 Task: Look for space in Orël, Russia from 2nd September, 2023 to 5th September, 2023 for 1 adult in price range Rs.5000 to Rs.10000. Place can be private room with 1  bedroom having 1 bed and 1 bathroom. Property type can be house, flat, guest house, hotel. Booking option can be shelf check-in. Required host language is English.
Action: Mouse moved to (445, 94)
Screenshot: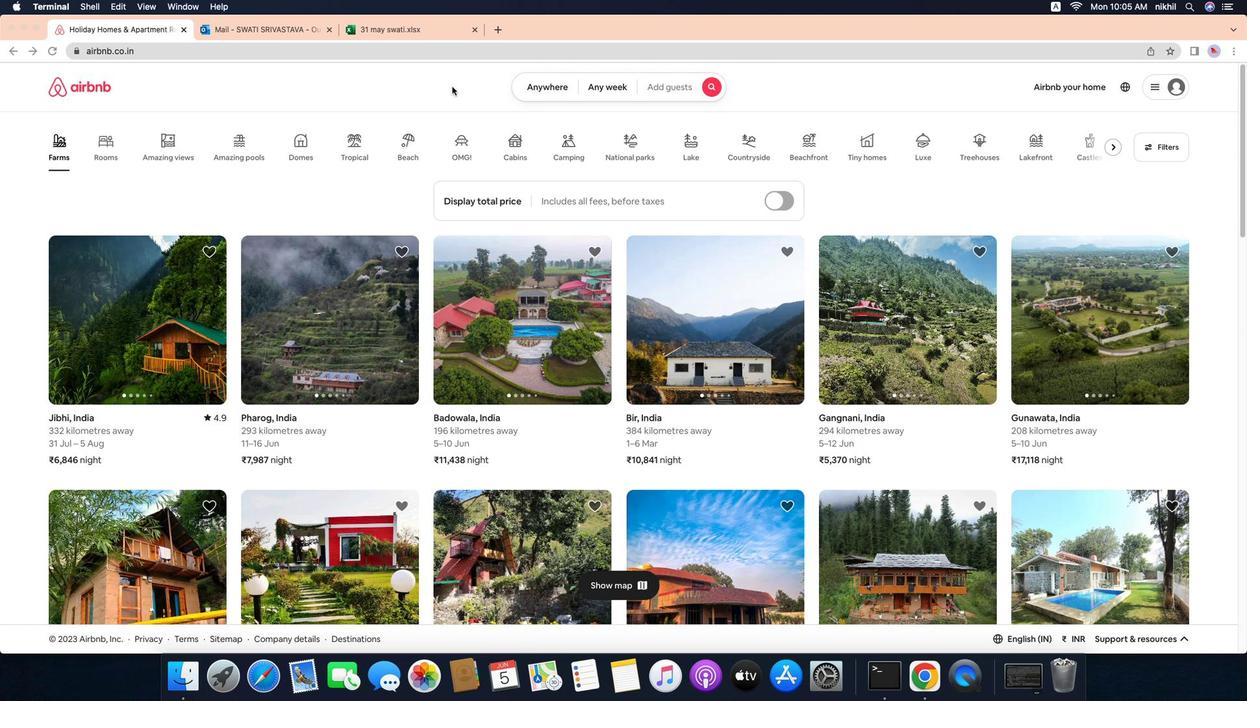 
Action: Mouse pressed left at (445, 94)
Screenshot: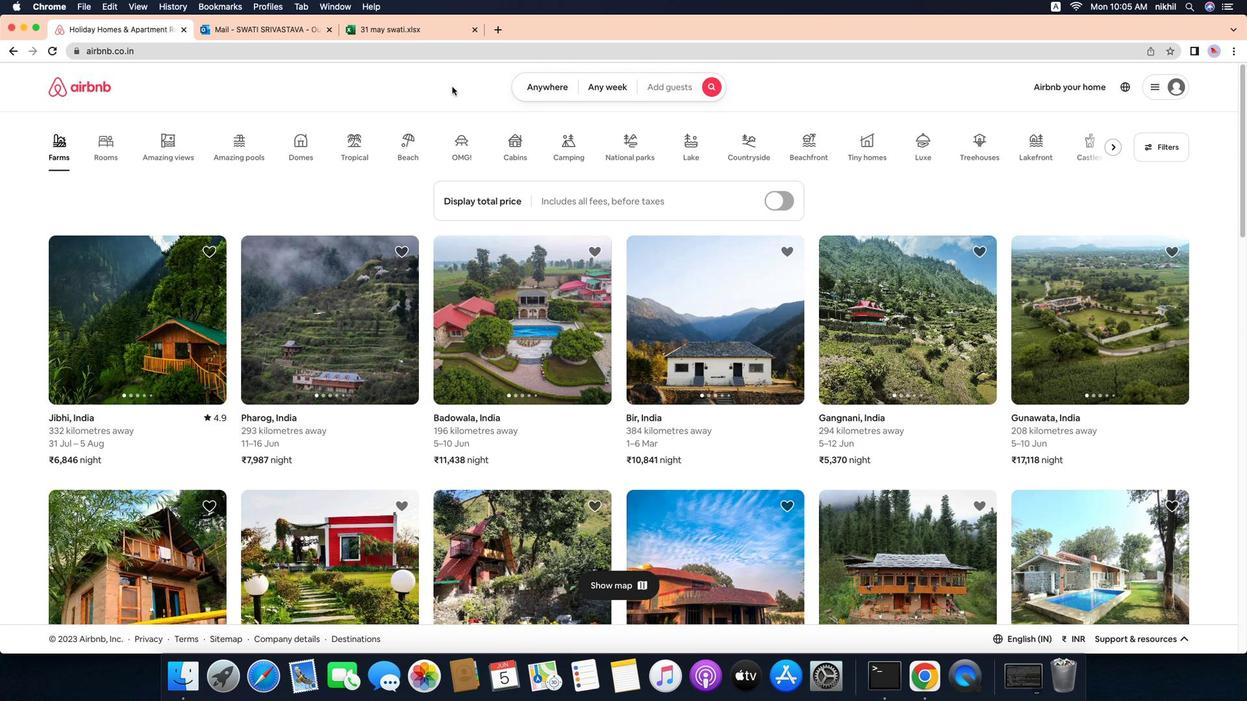 
Action: Mouse moved to (549, 99)
Screenshot: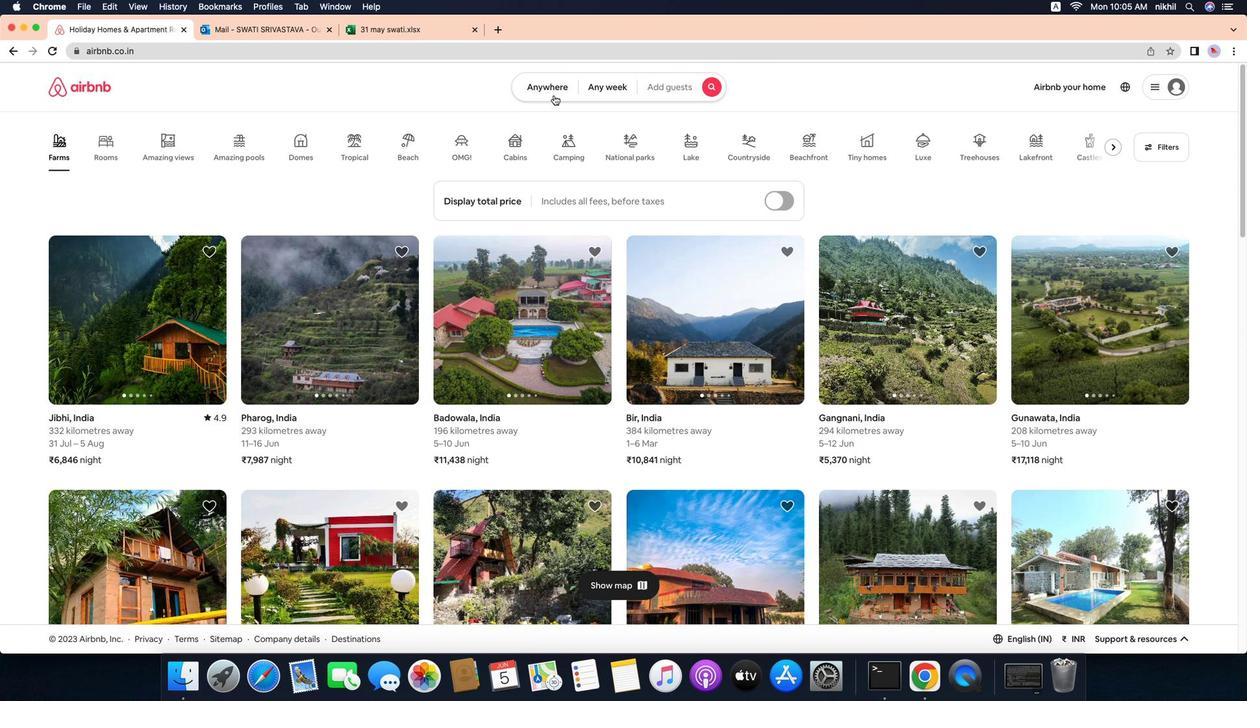 
Action: Mouse pressed left at (549, 99)
Screenshot: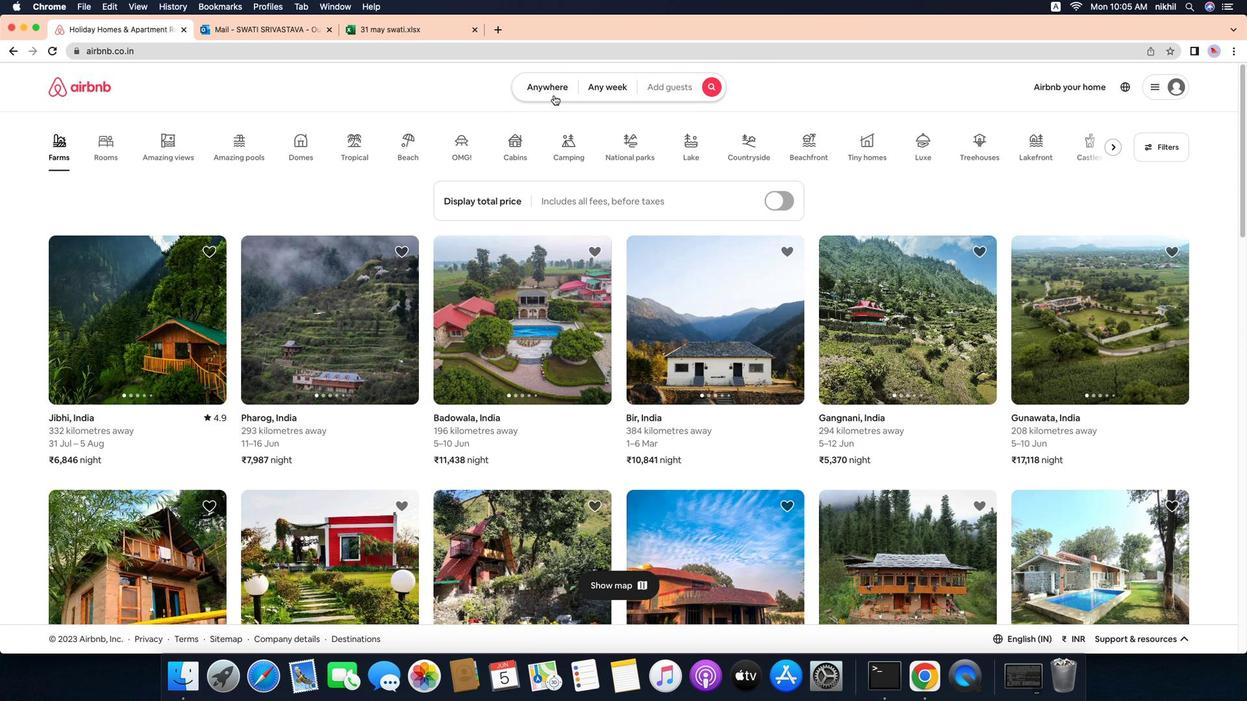 
Action: Mouse moved to (445, 121)
Screenshot: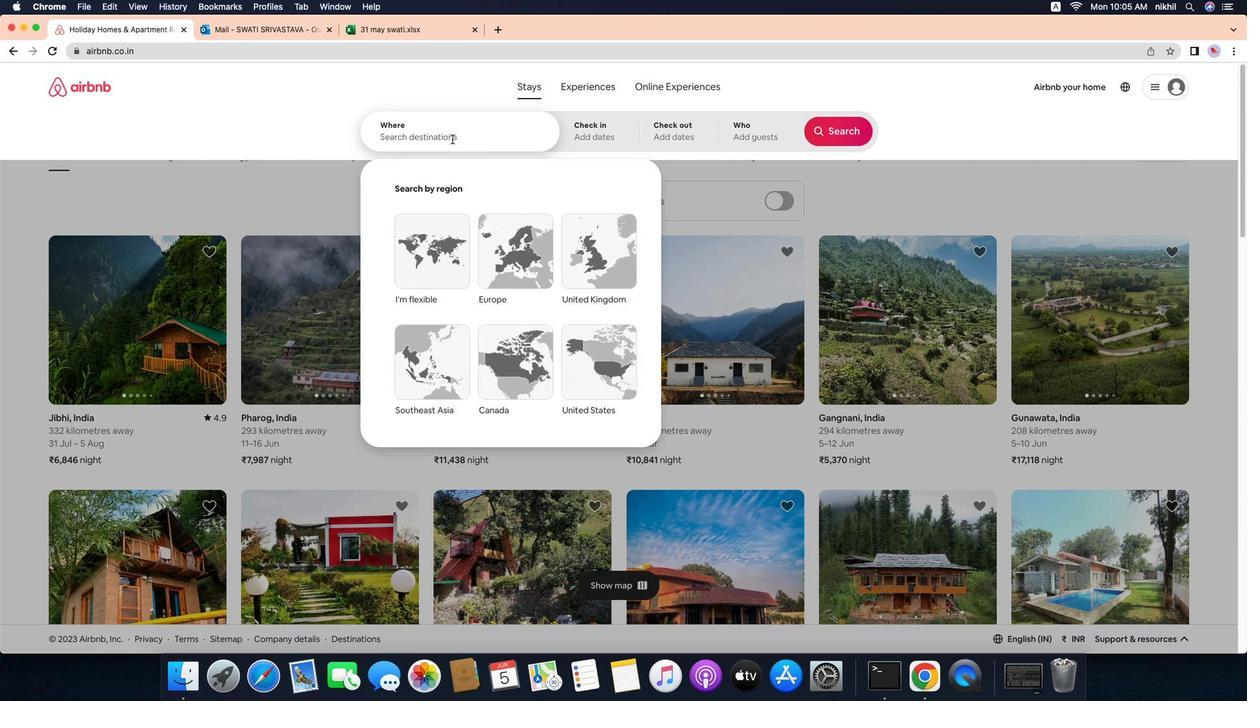 
Action: Mouse pressed left at (445, 121)
Screenshot: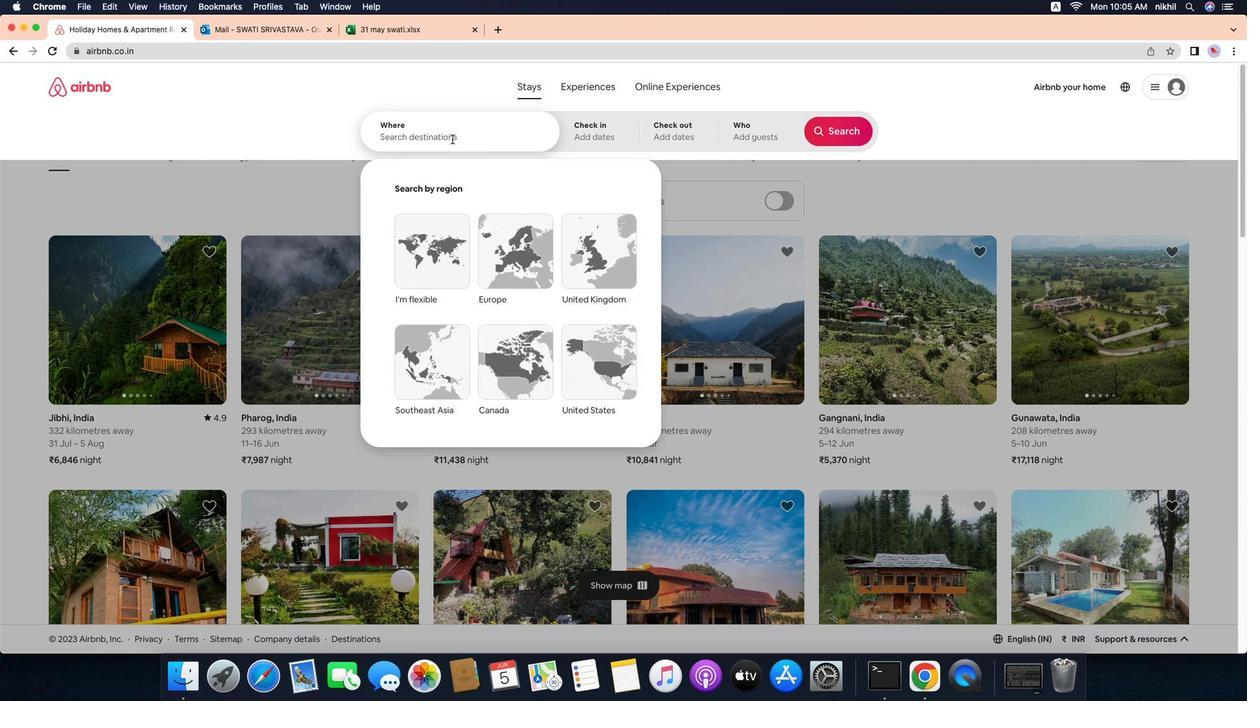 
Action: Mouse moved to (447, 120)
Screenshot: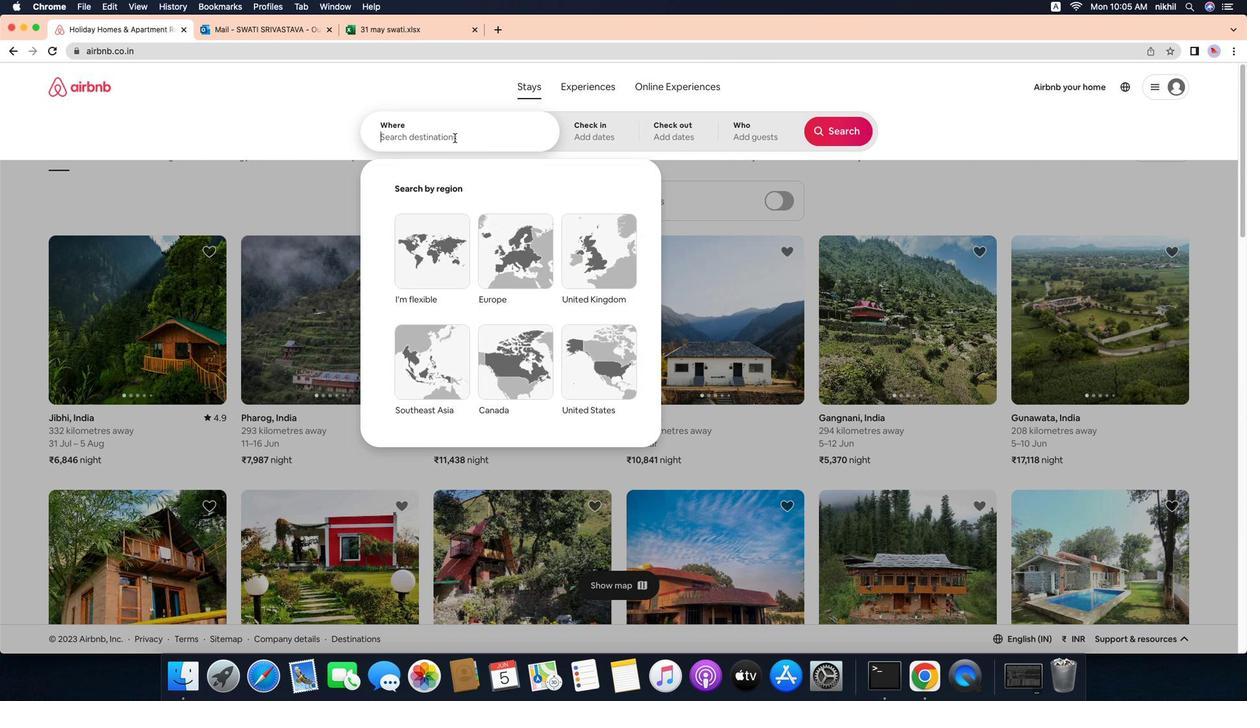 
Action: Key pressed Key.caps_lock'O'Key.caps_lock'r''e''l'','Key.spaceKey.caps_lock'R'Key.caps_lock'u''s''s''i''a'Key.enter
Screenshot: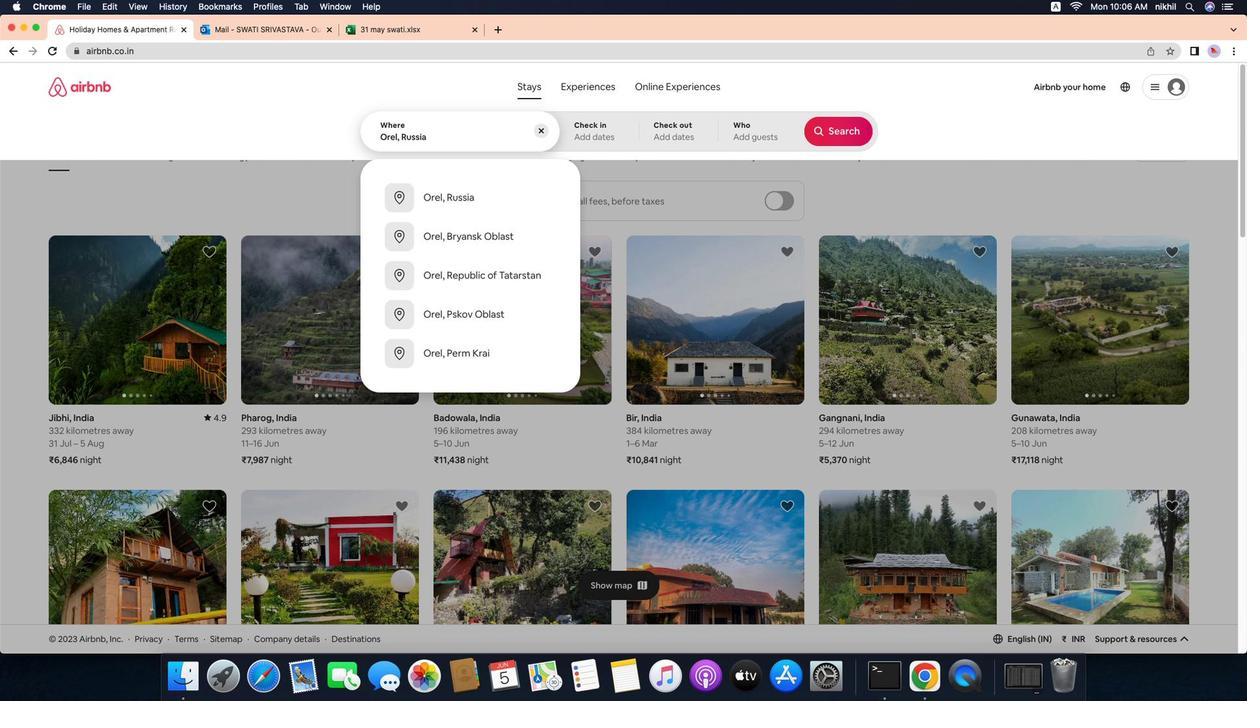 
Action: Mouse moved to (844, 165)
Screenshot: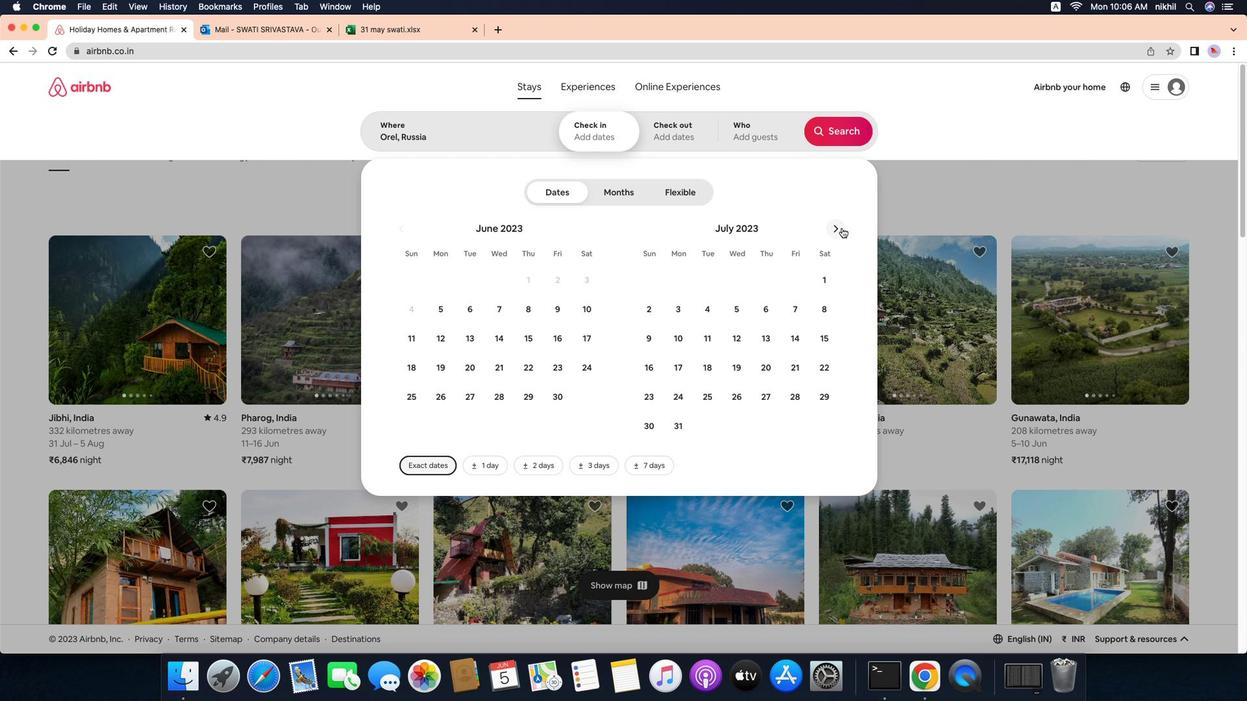 
Action: Mouse pressed left at (844, 165)
Screenshot: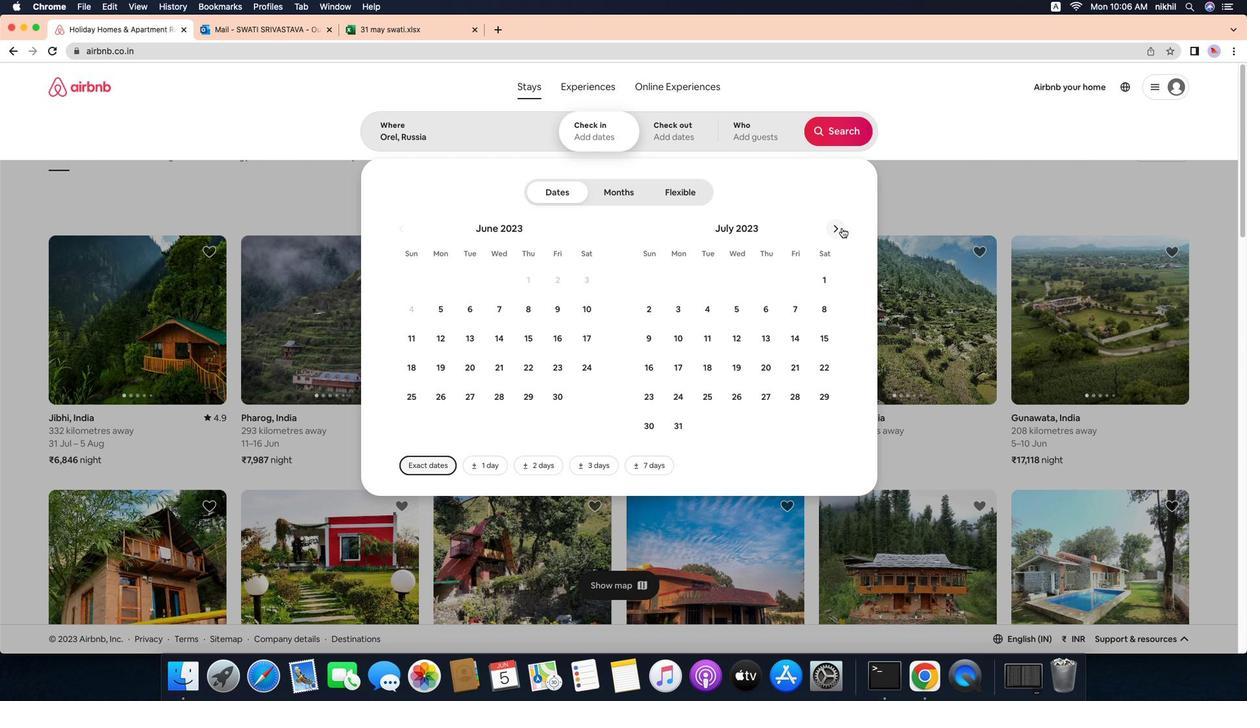 
Action: Mouse pressed left at (844, 165)
Screenshot: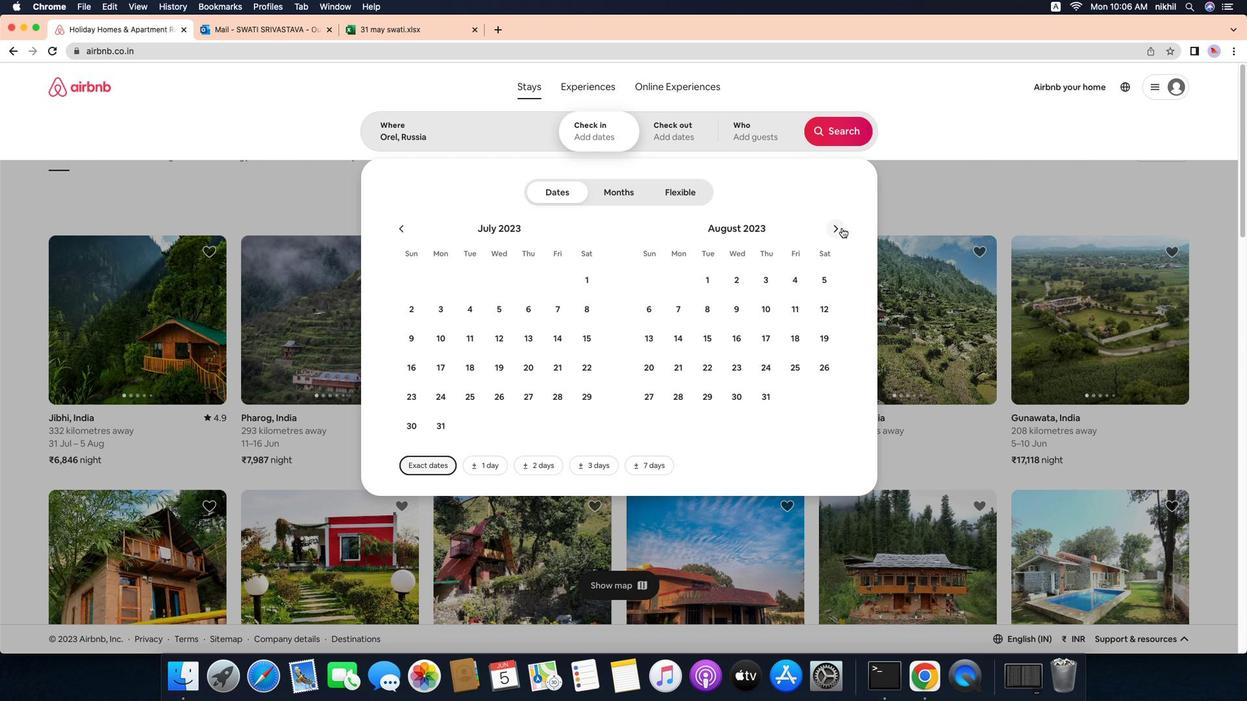 
Action: Mouse moved to (823, 188)
Screenshot: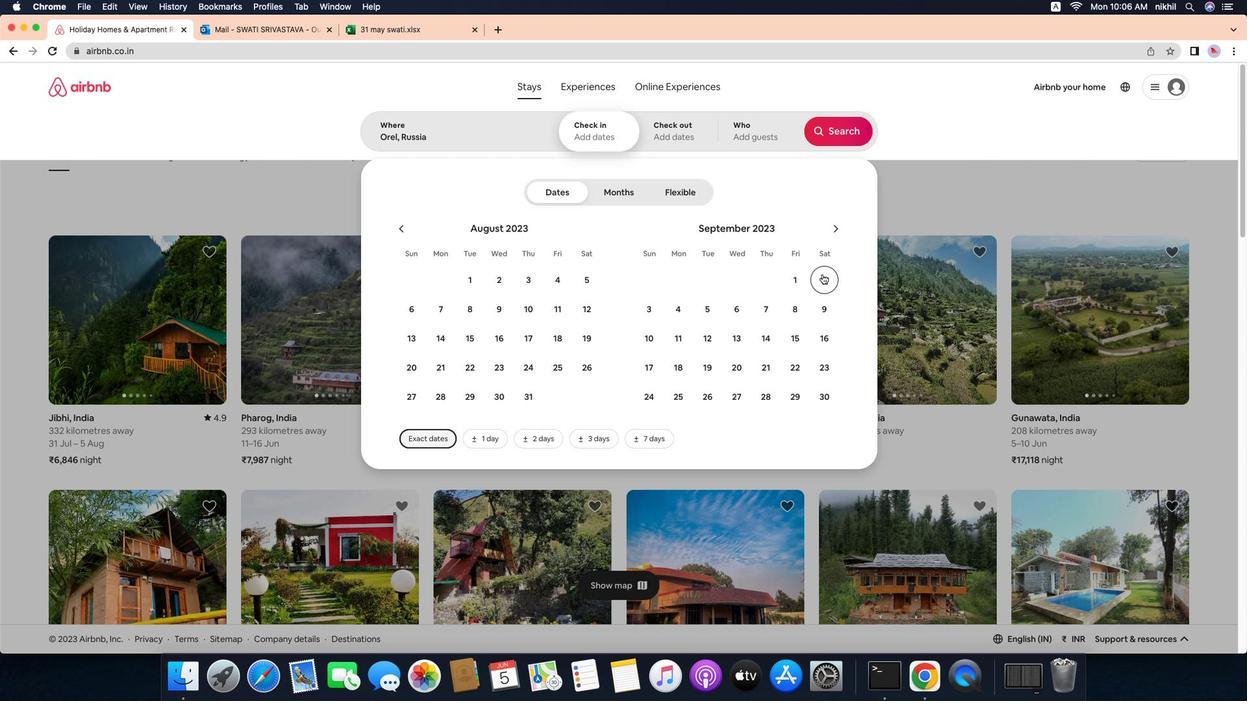 
Action: Mouse pressed left at (823, 188)
Screenshot: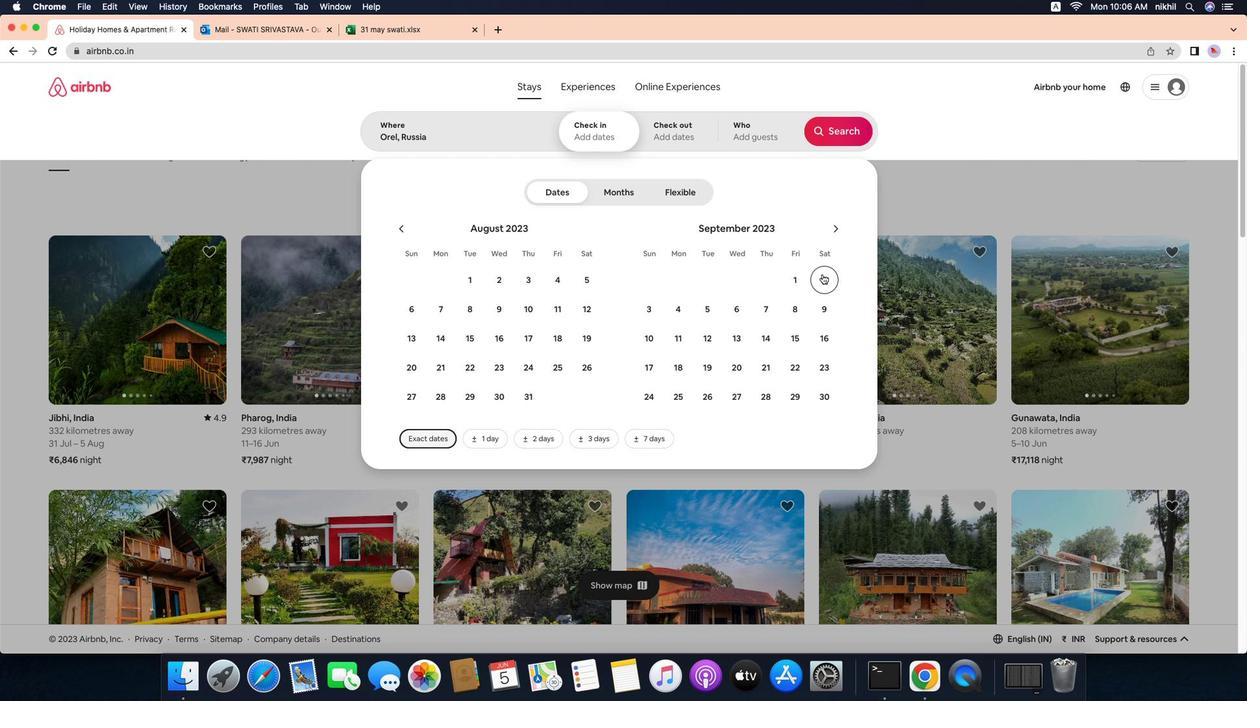 
Action: Mouse moved to (697, 204)
Screenshot: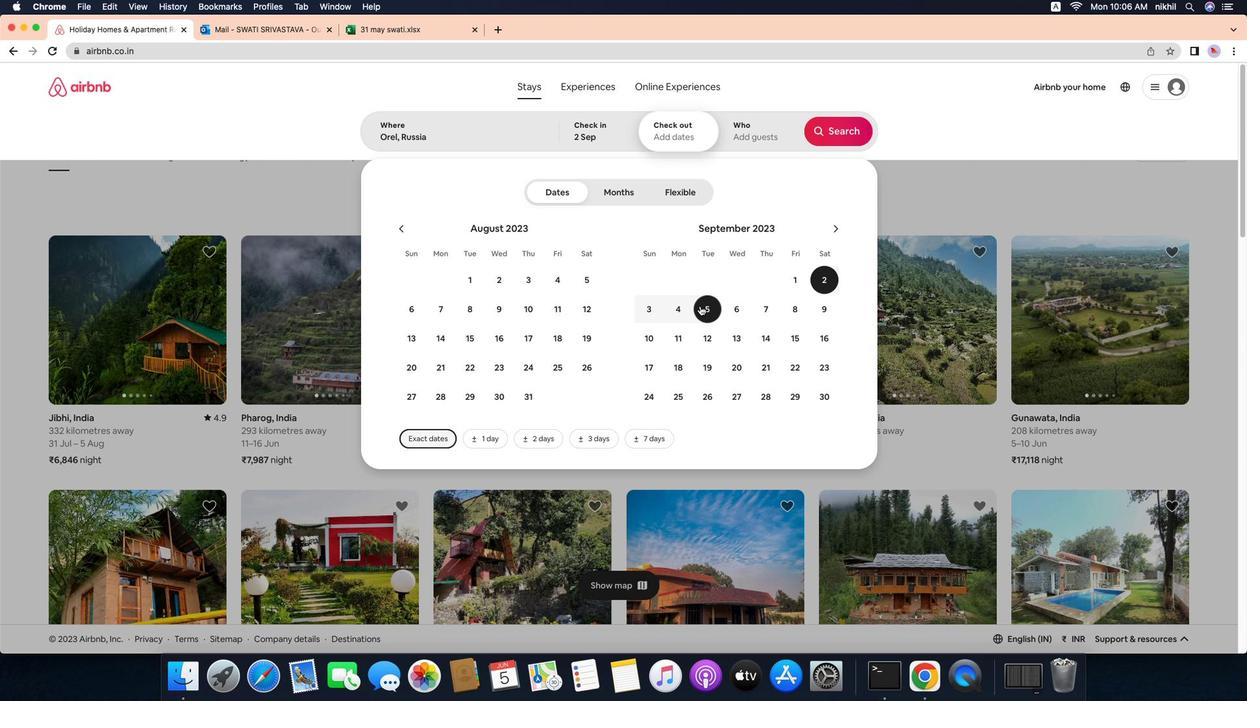 
Action: Mouse pressed left at (697, 204)
Screenshot: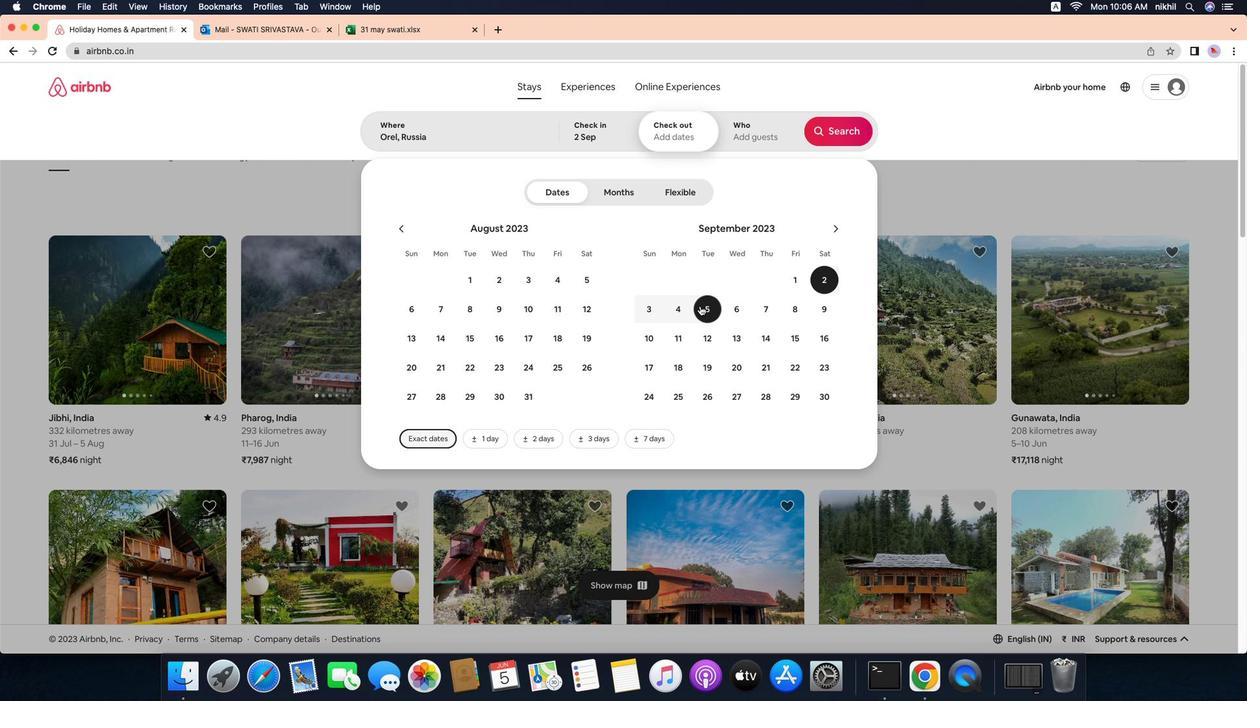 
Action: Mouse moved to (744, 118)
Screenshot: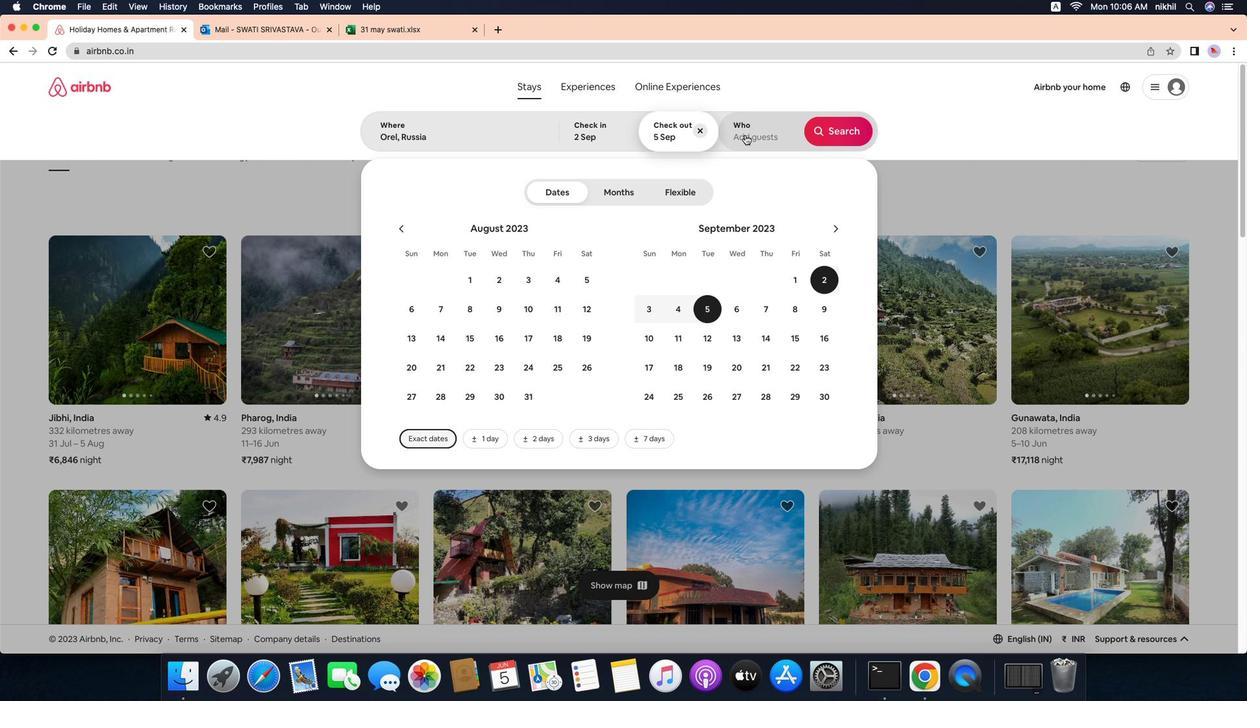 
Action: Mouse pressed left at (744, 118)
Screenshot: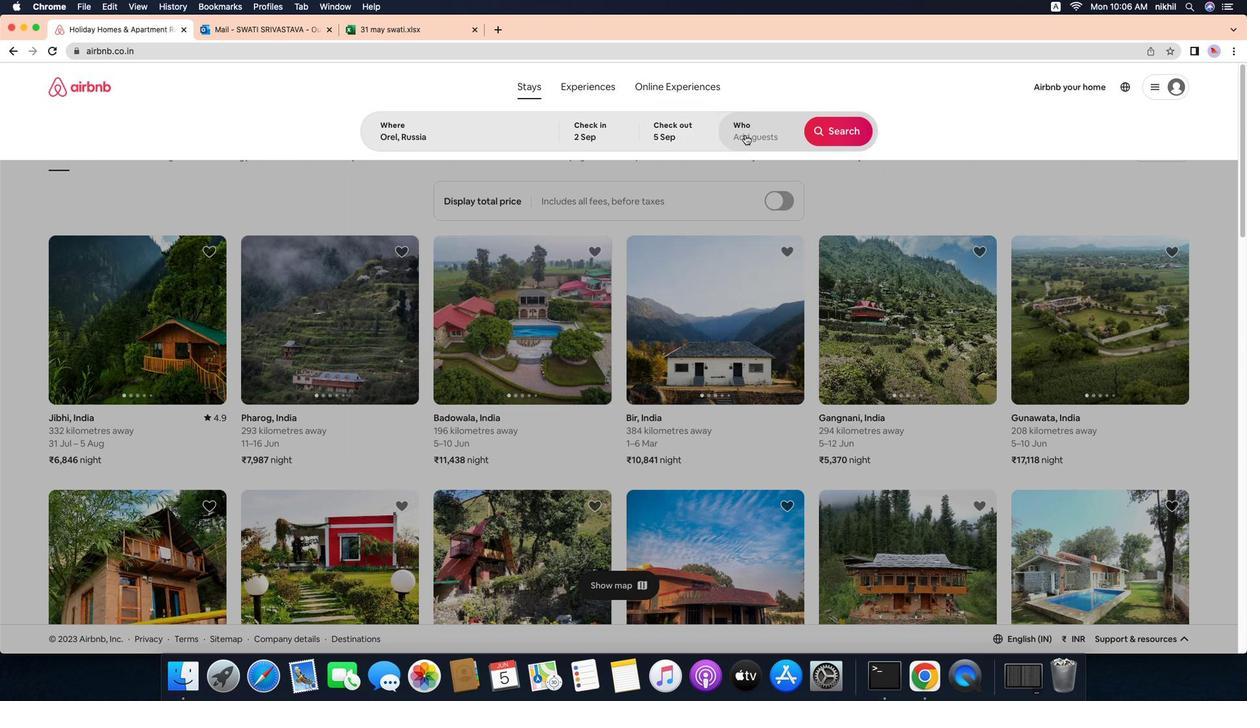 
Action: Mouse moved to (846, 146)
Screenshot: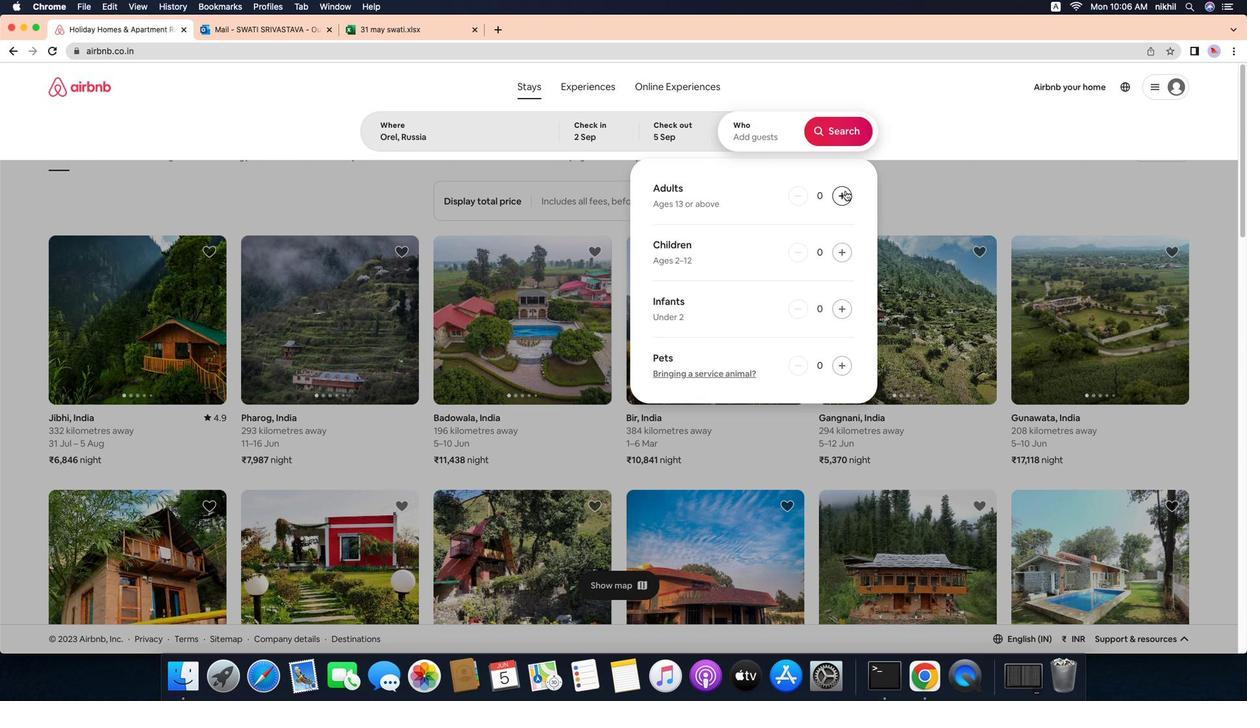 
Action: Mouse pressed left at (846, 146)
Screenshot: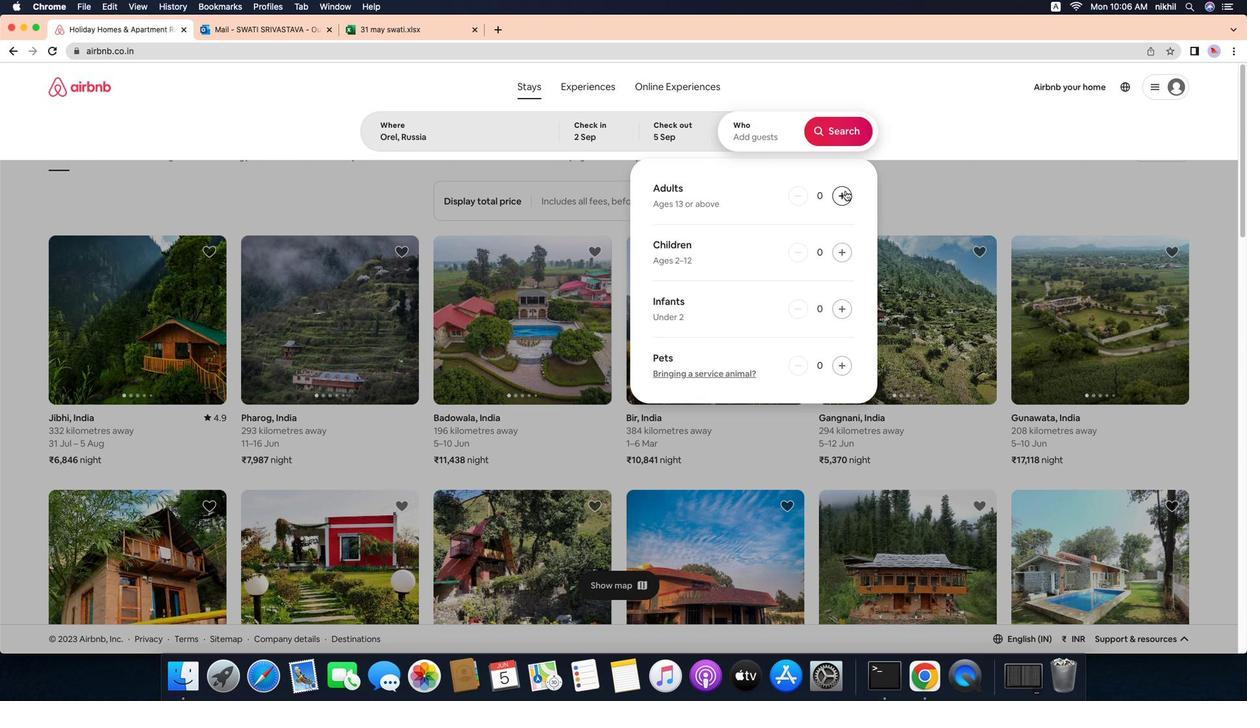 
Action: Mouse moved to (845, 116)
Screenshot: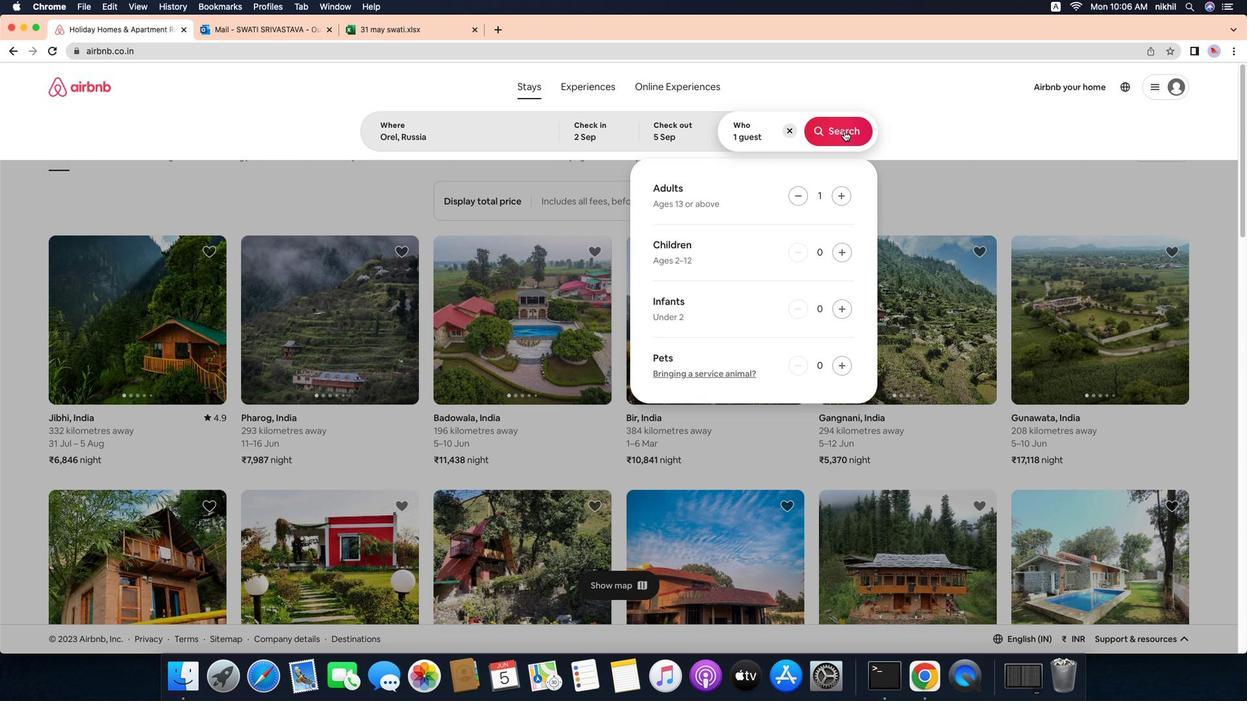 
Action: Mouse pressed left at (845, 116)
Screenshot: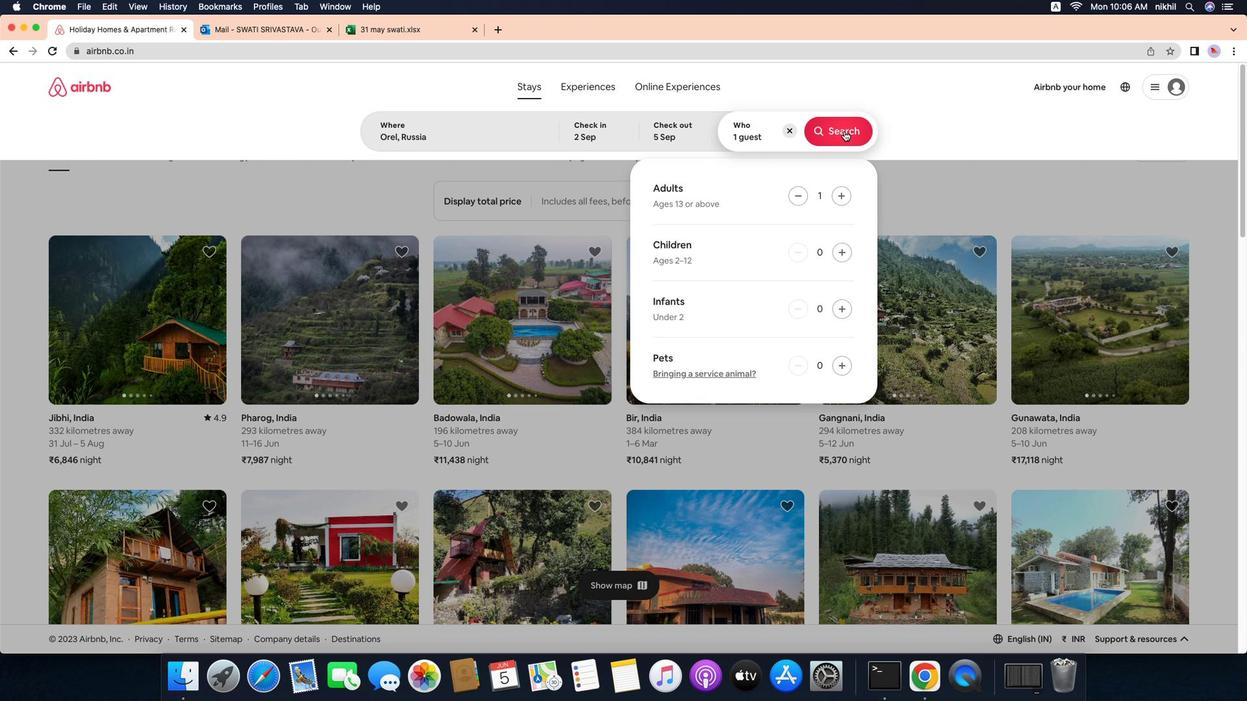 
Action: Mouse moved to (1218, 123)
Screenshot: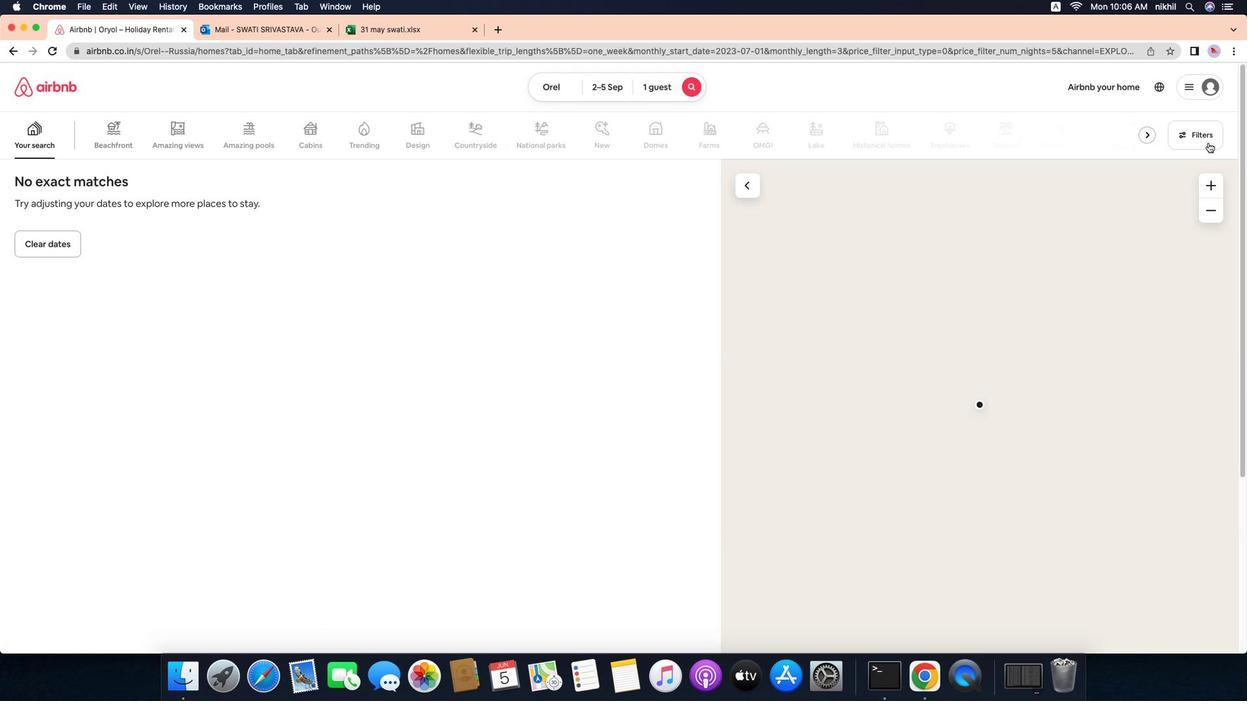 
Action: Mouse pressed left at (1218, 123)
Screenshot: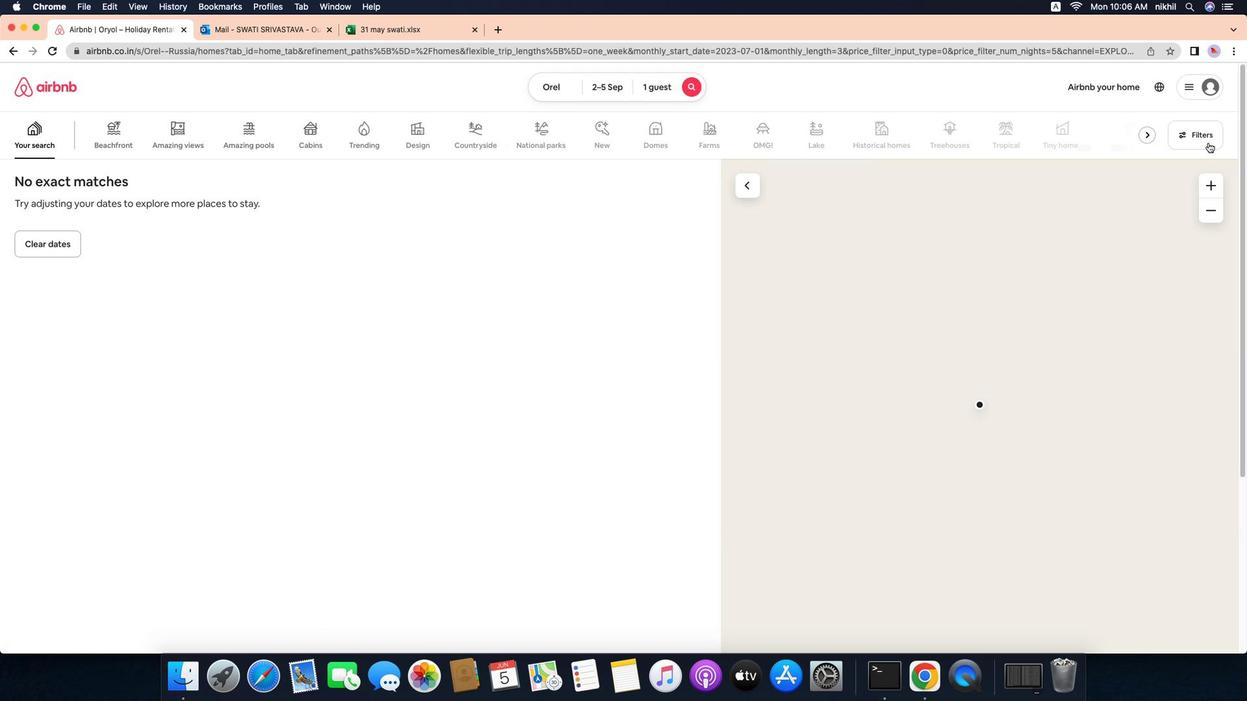
Action: Mouse moved to (495, 266)
Screenshot: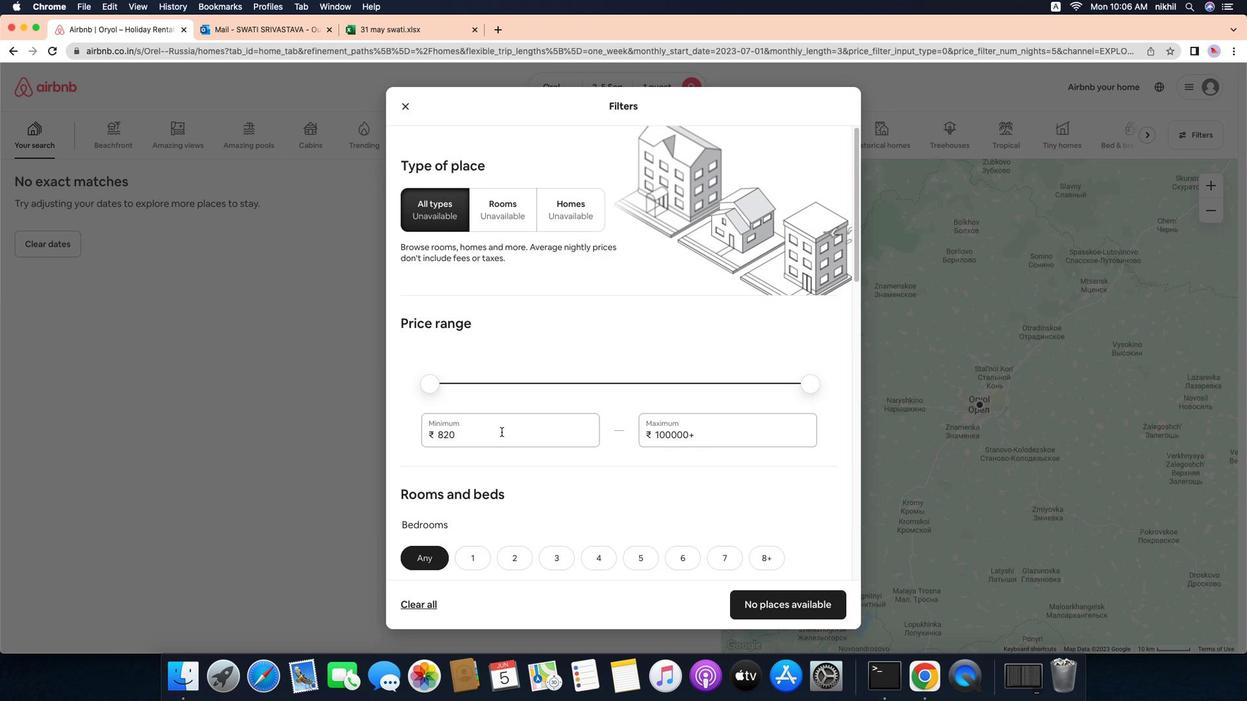 
Action: Mouse pressed left at (495, 266)
Screenshot: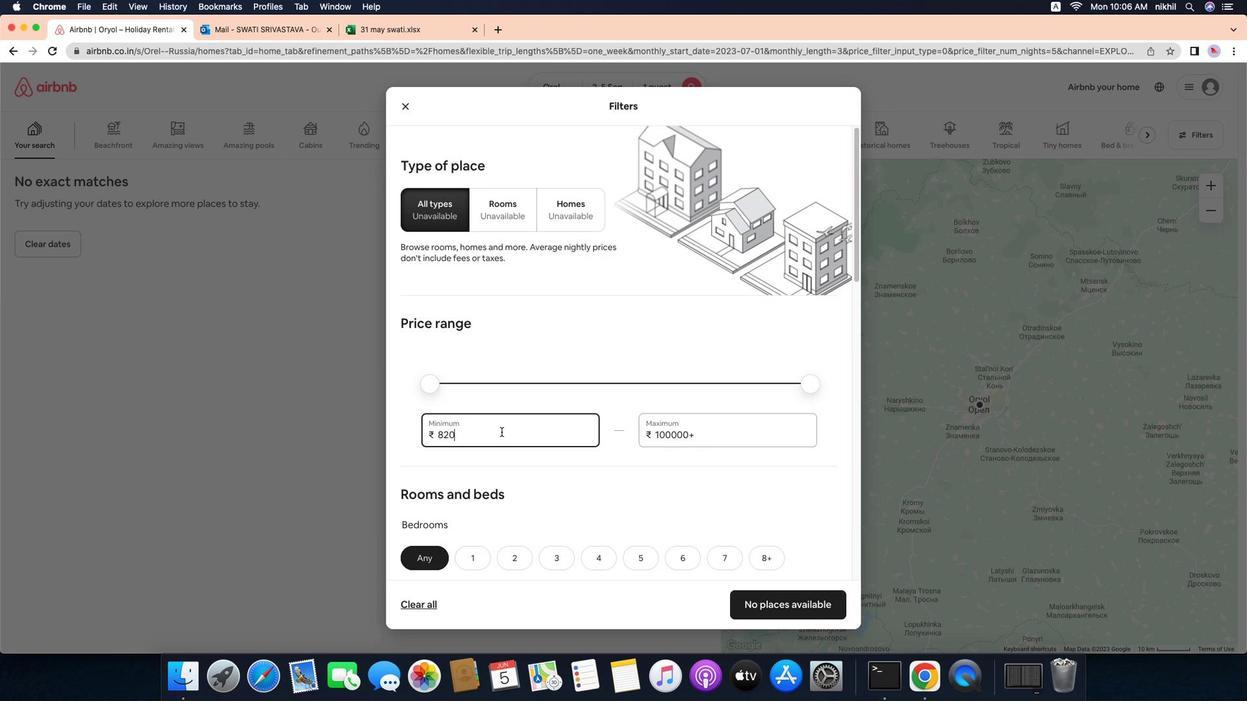 
Action: Key pressed Key.backspaceKey.backspaceKey.backspaceKey.backspace'5''0''0''0'
Screenshot: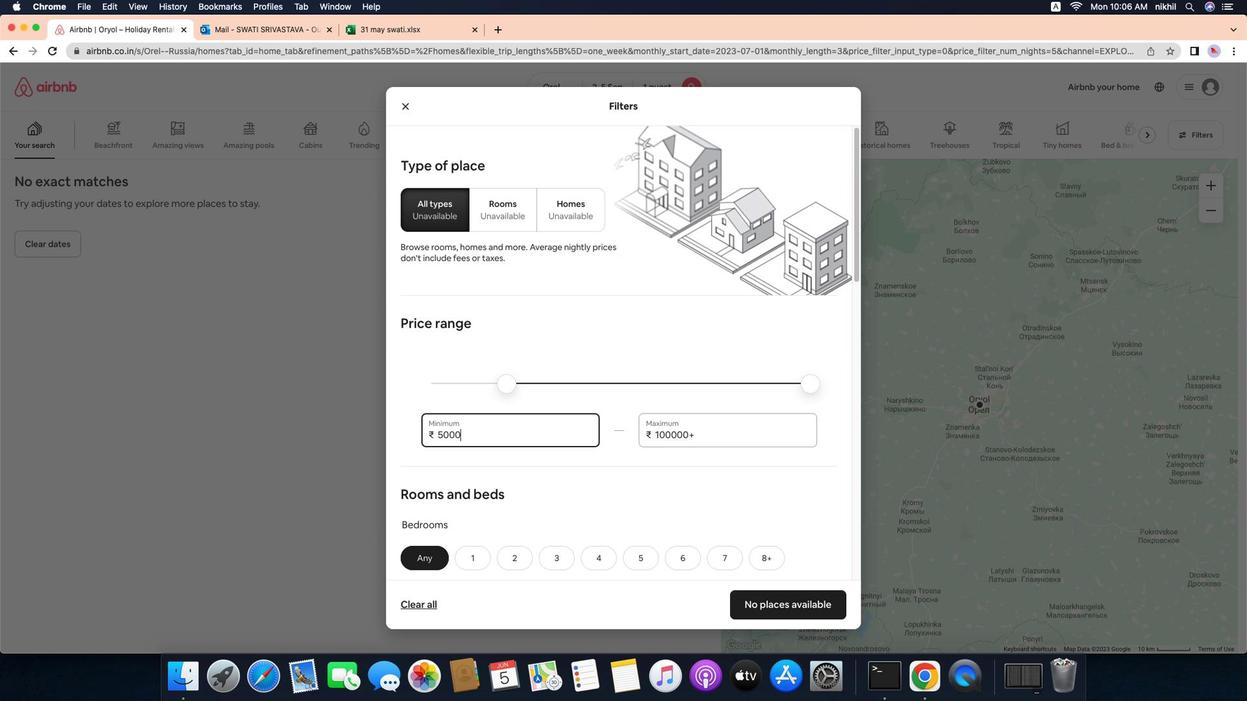 
Action: Mouse moved to (697, 269)
Screenshot: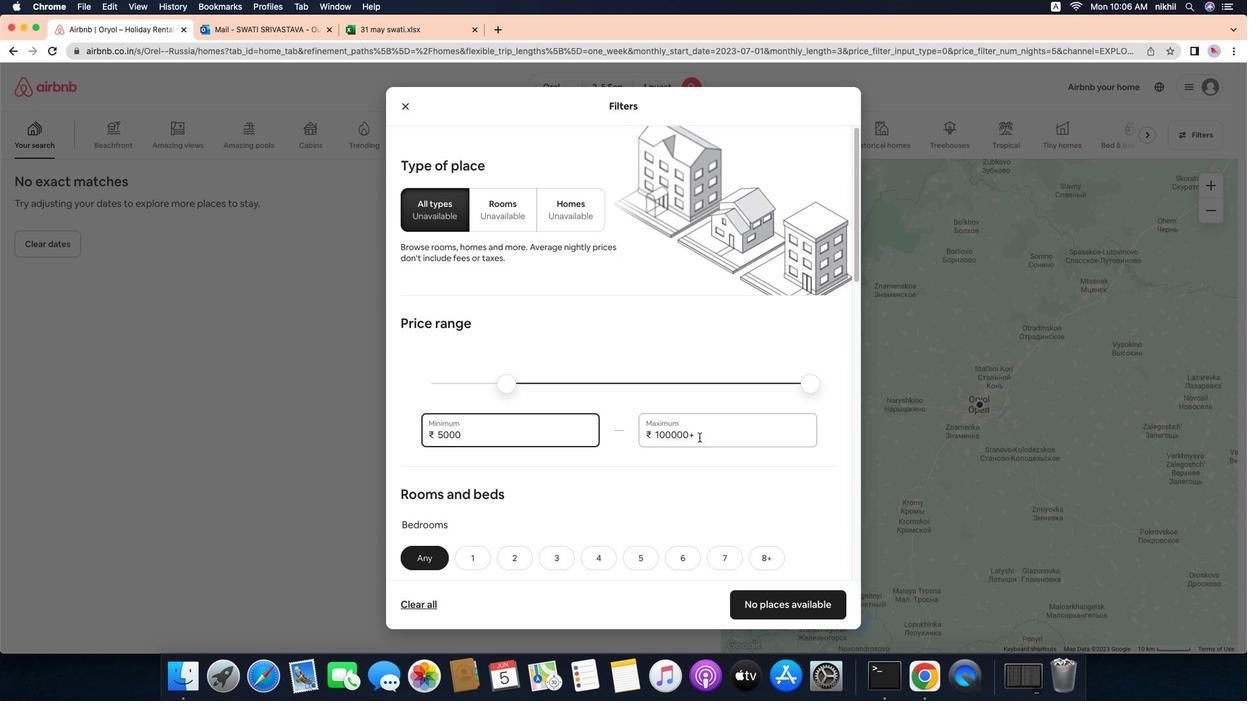 
Action: Mouse pressed left at (697, 269)
Screenshot: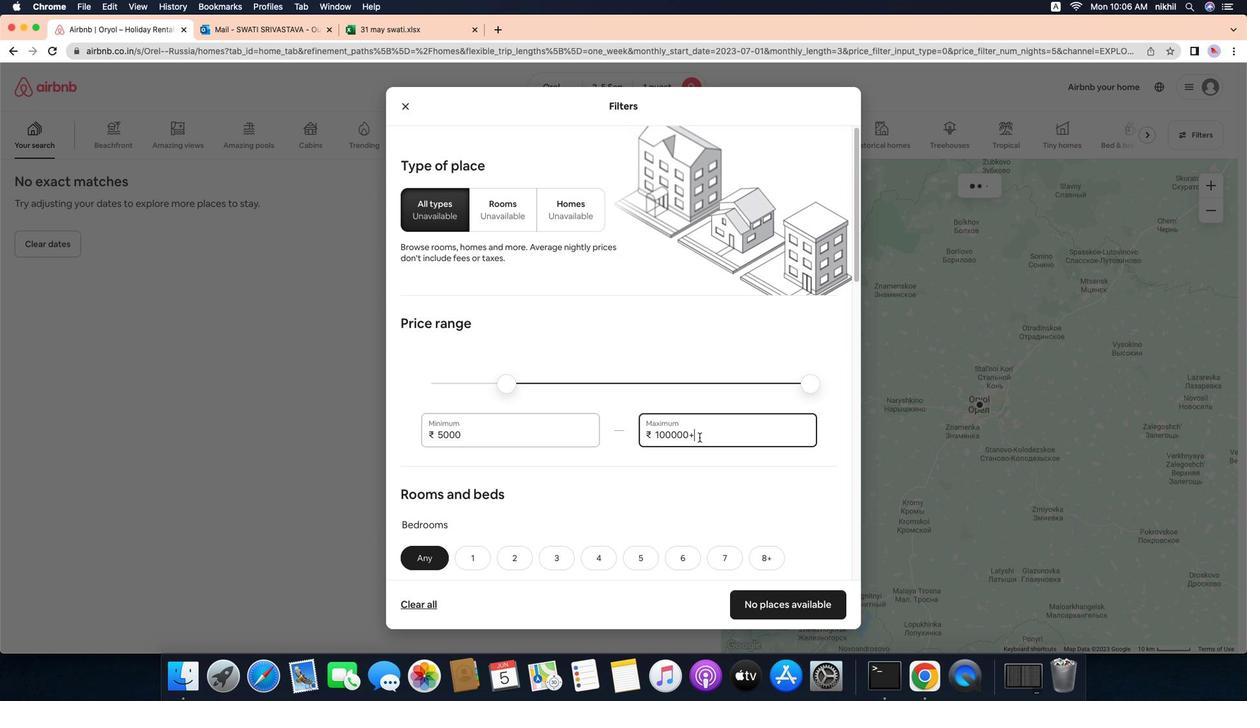 
Action: Key pressed Key.backspaceKey.backspaceKey.backspaceKey.backspaceKey.backspaceKey.backspaceKey.backspaceKey.backspaceKey.backspace'1''0''0''0''0'
Screenshot: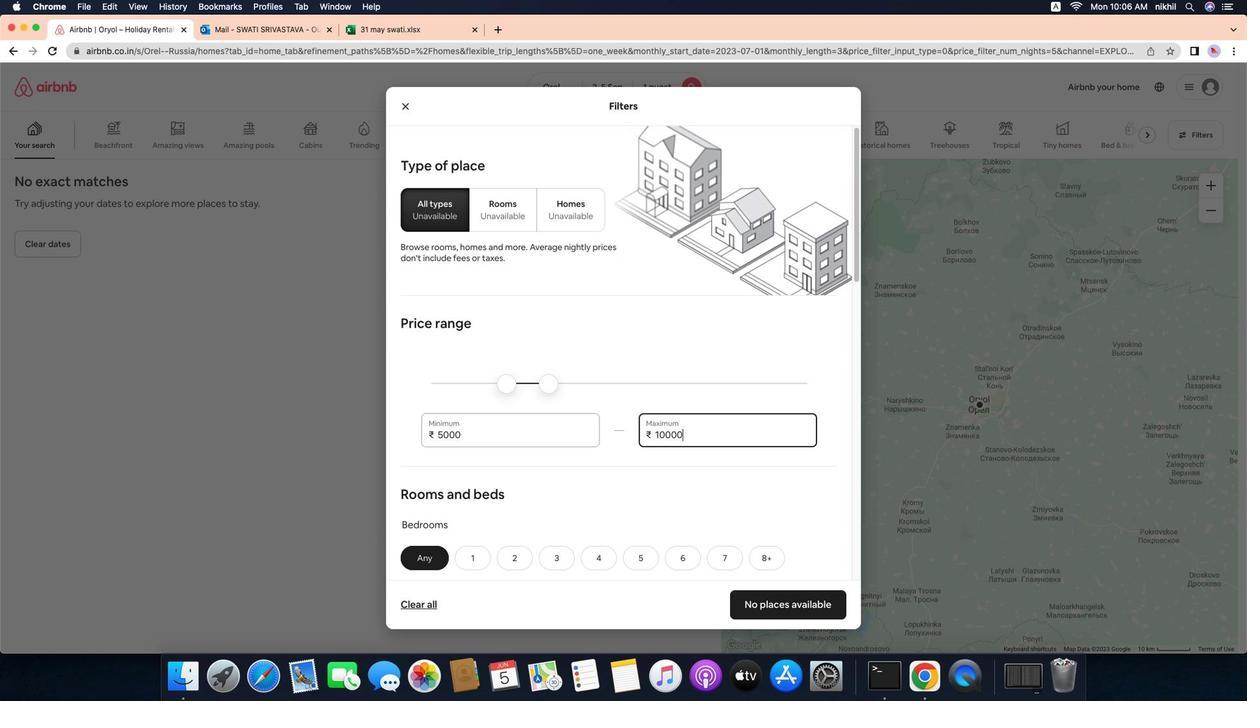
Action: Mouse moved to (647, 268)
Screenshot: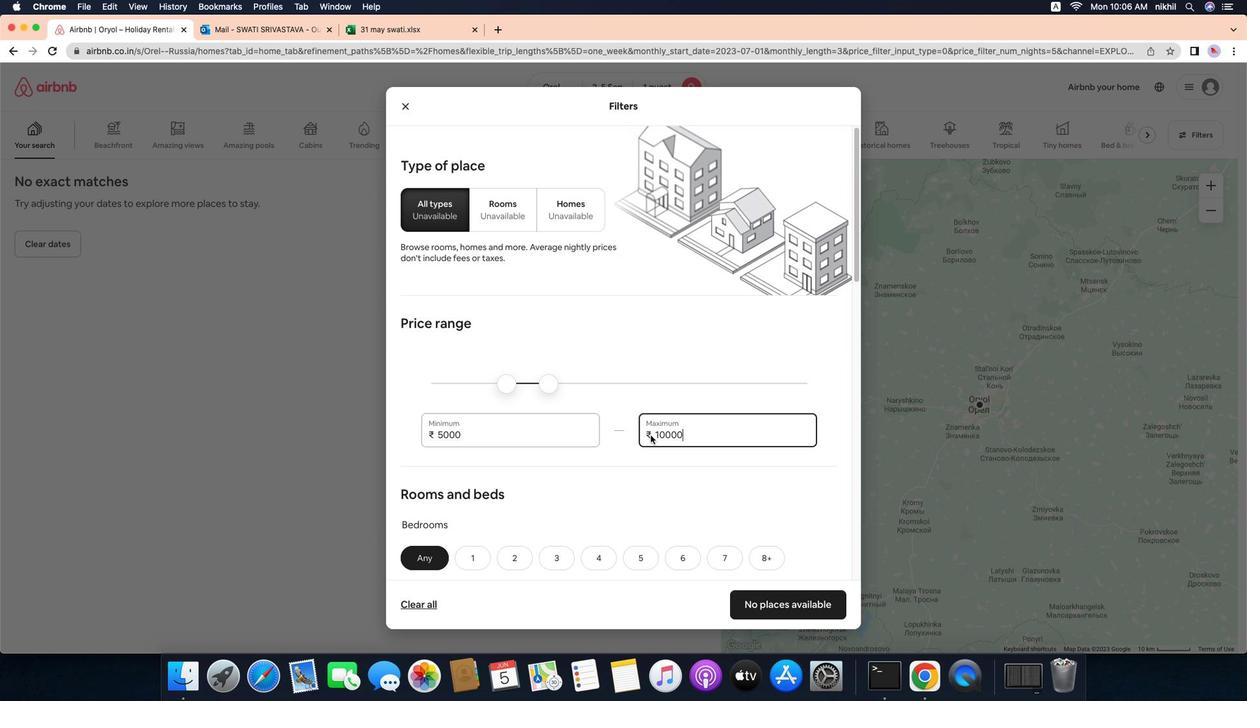 
Action: Mouse scrolled (647, 268) with delta (-16, 51)
Screenshot: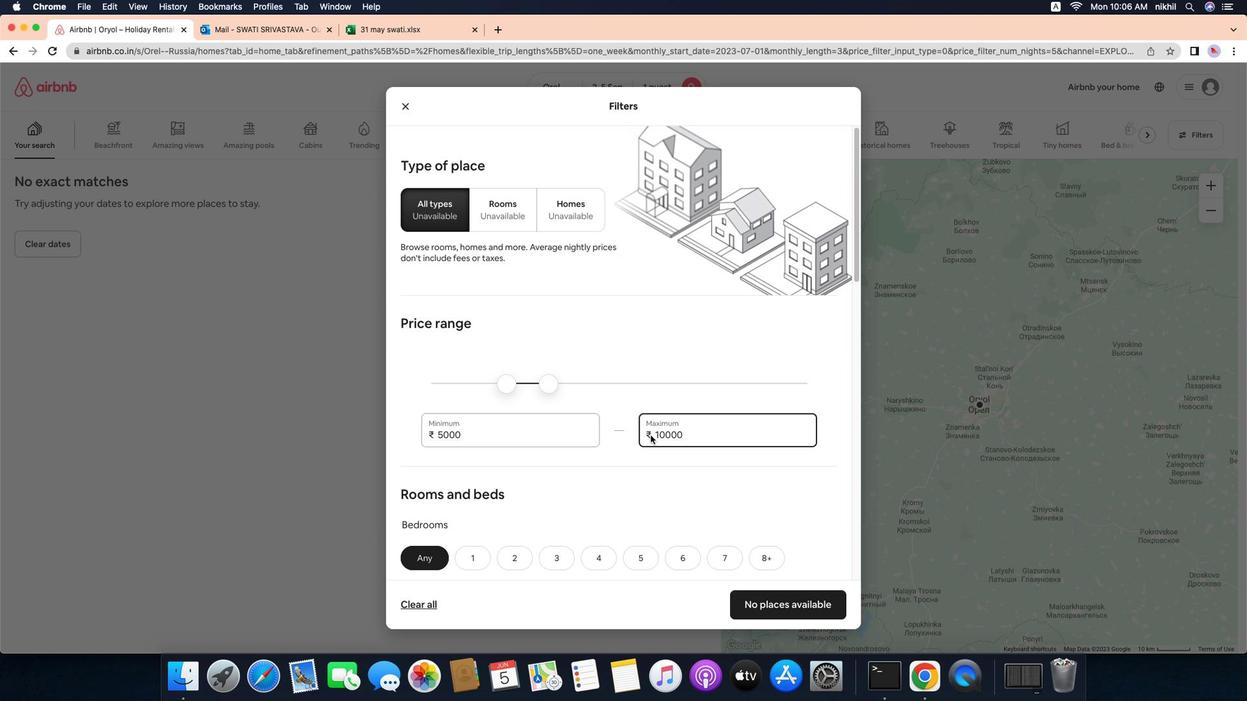 
Action: Mouse scrolled (647, 268) with delta (-16, 51)
Screenshot: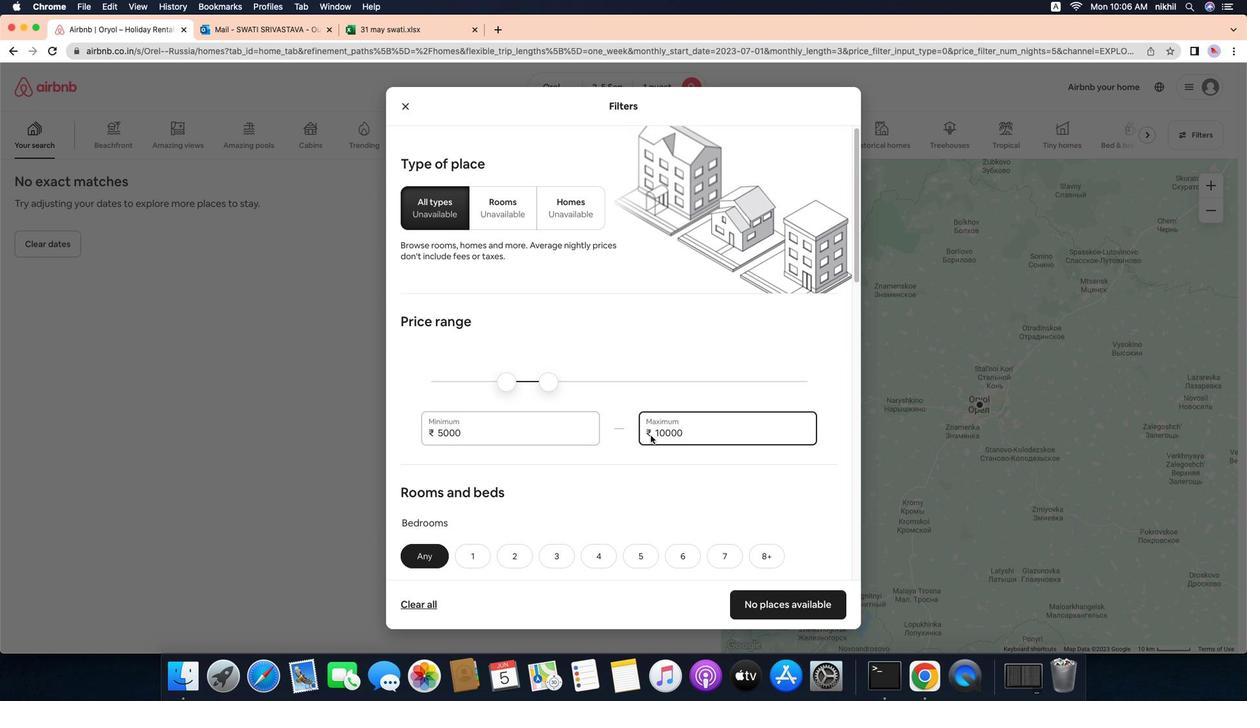 
Action: Mouse scrolled (647, 268) with delta (-16, 51)
Screenshot: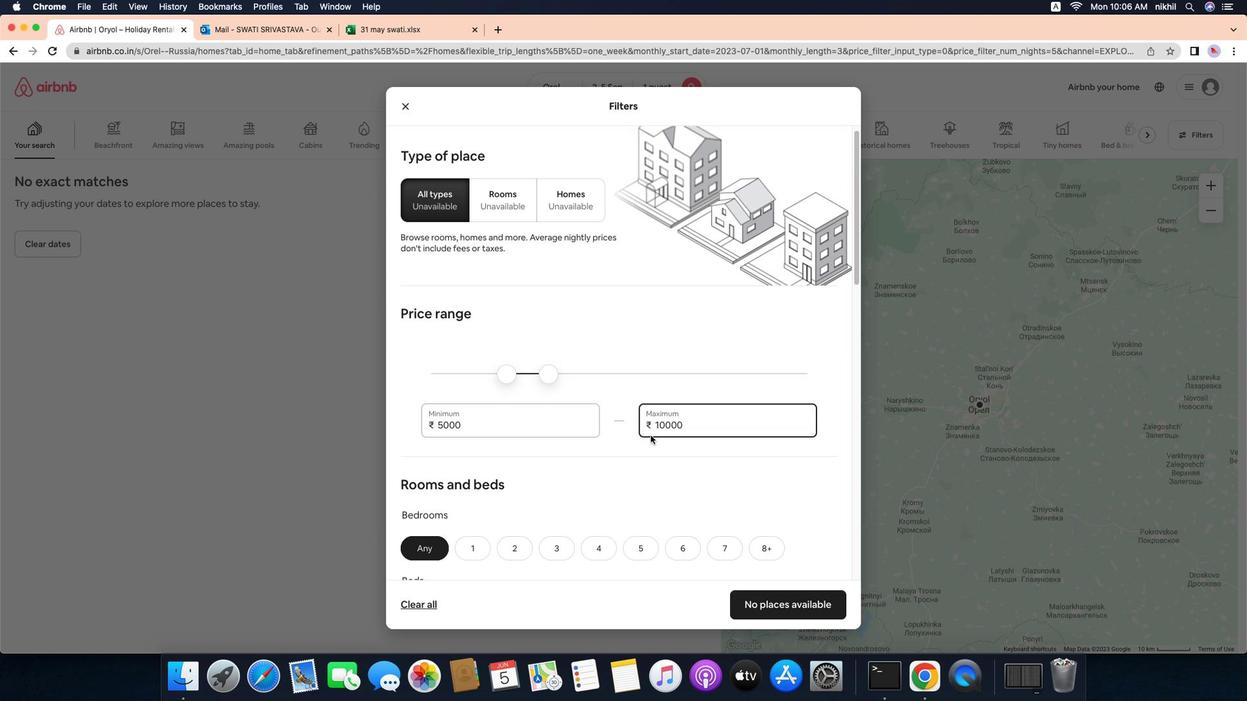 
Action: Mouse scrolled (647, 268) with delta (-16, 51)
Screenshot: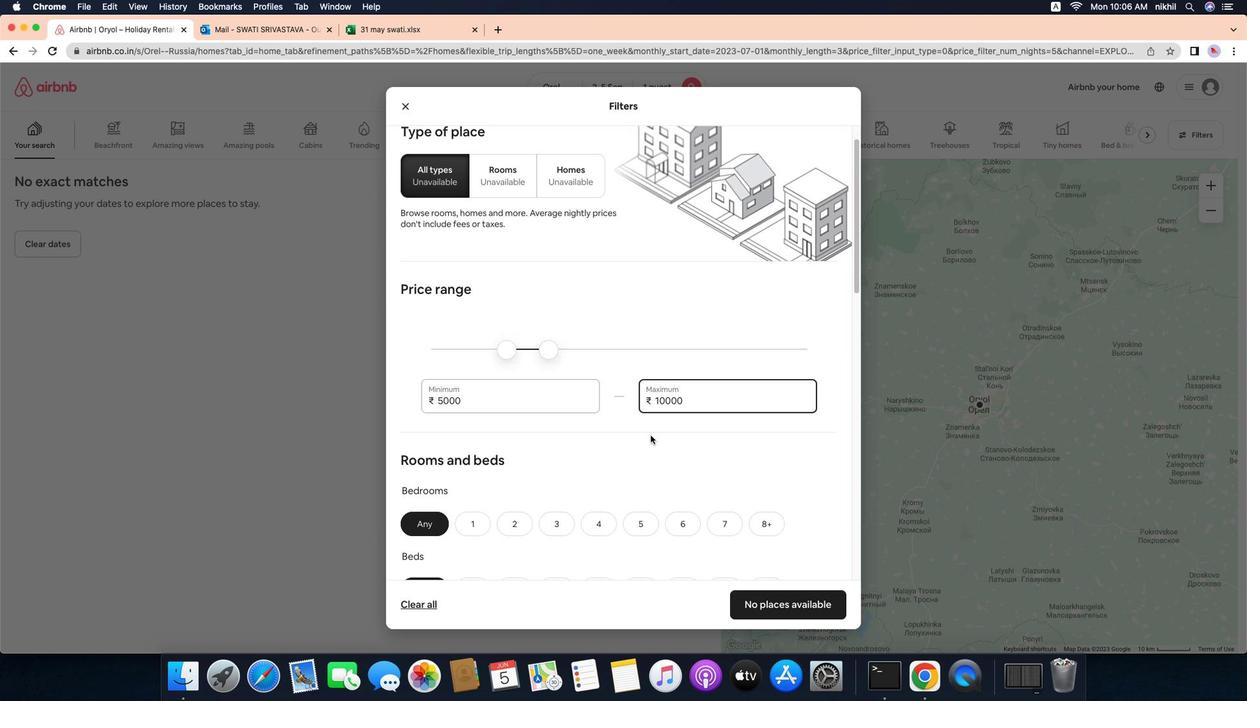 
Action: Mouse moved to (455, 224)
Screenshot: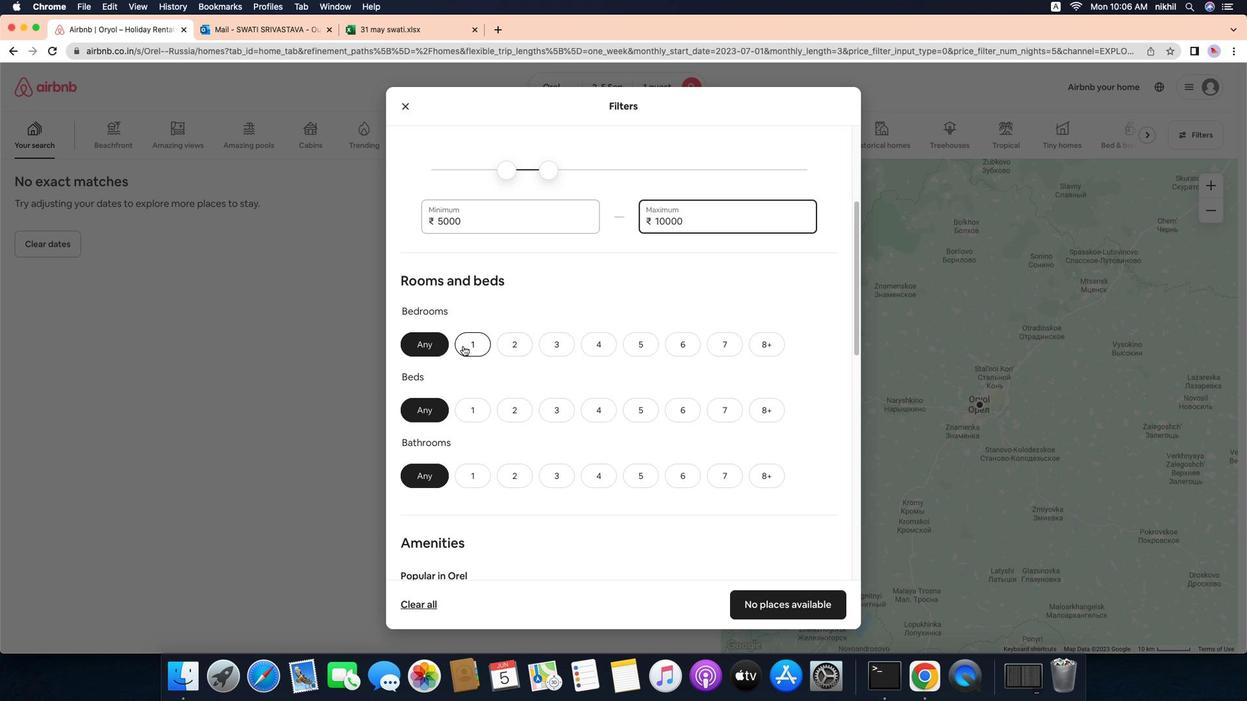 
Action: Mouse pressed left at (455, 224)
Screenshot: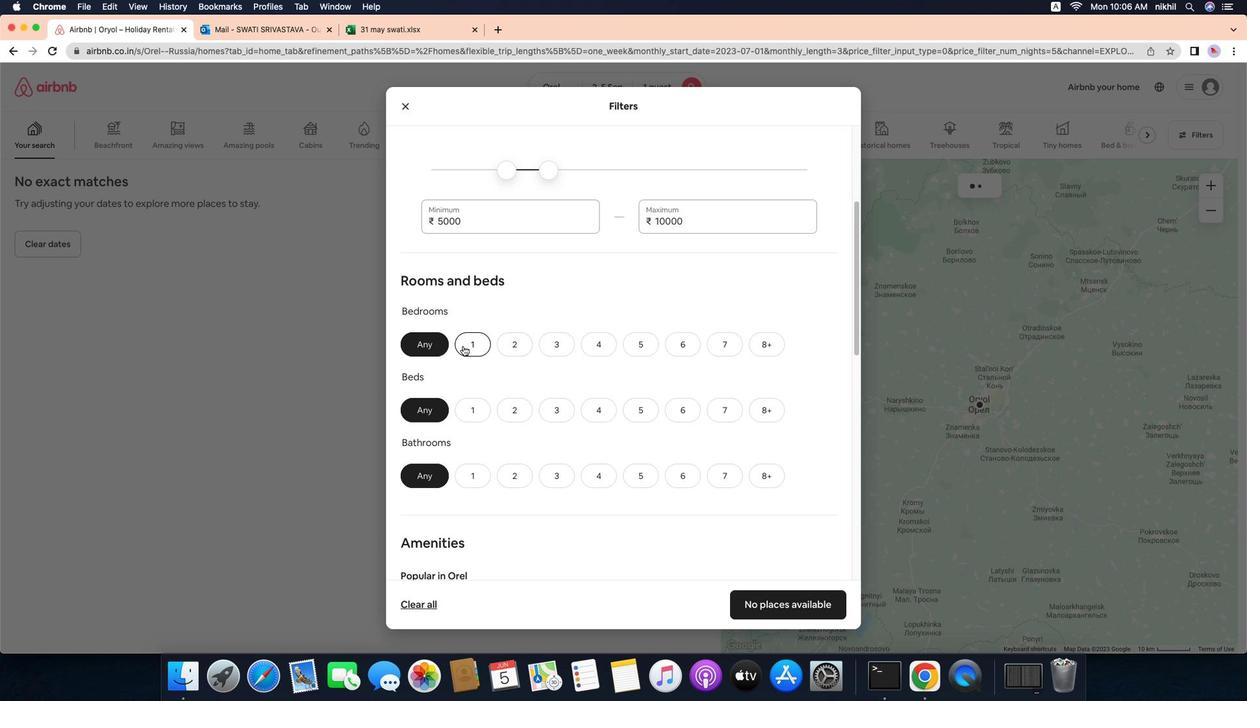 
Action: Mouse moved to (461, 257)
Screenshot: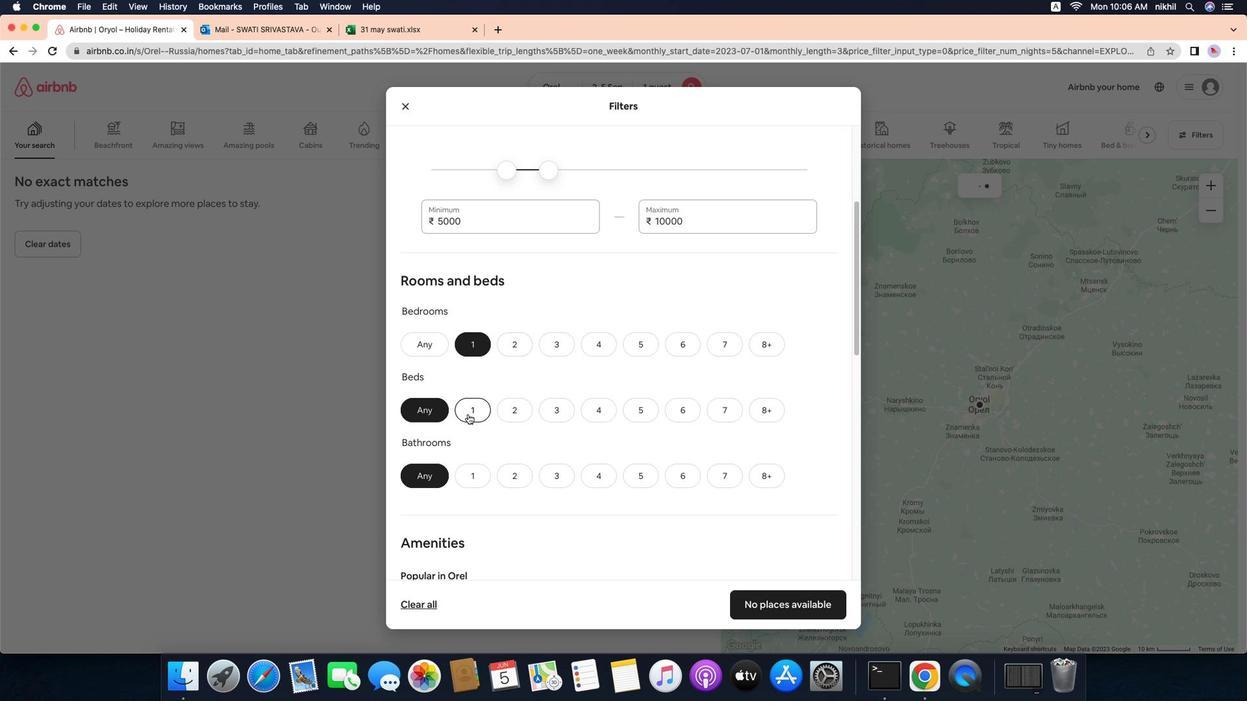 
Action: Mouse pressed left at (461, 257)
Screenshot: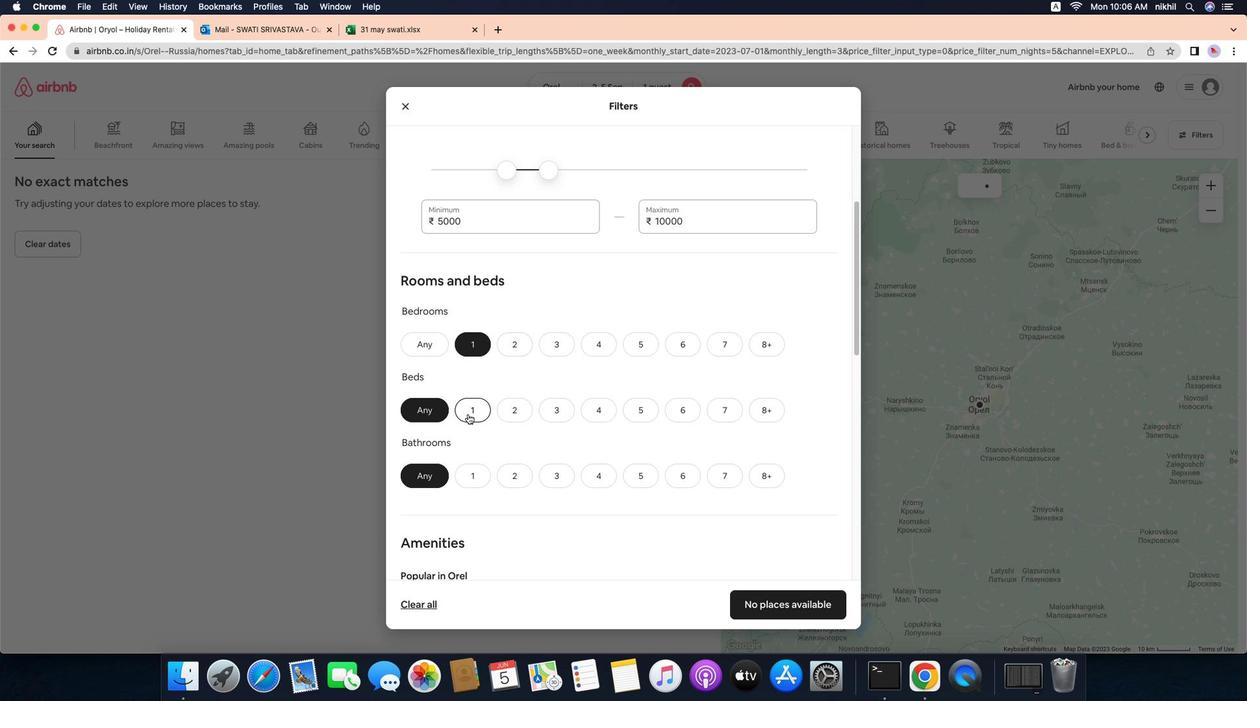 
Action: Mouse moved to (467, 291)
Screenshot: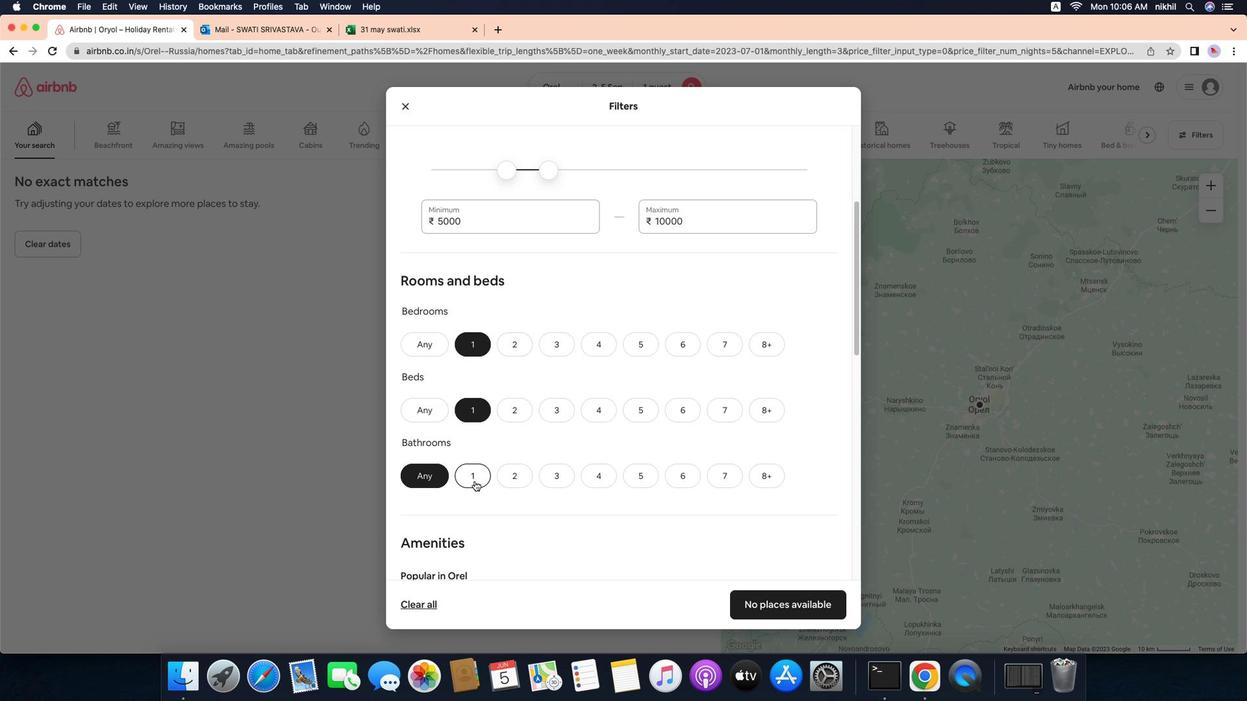 
Action: Mouse pressed left at (467, 291)
Screenshot: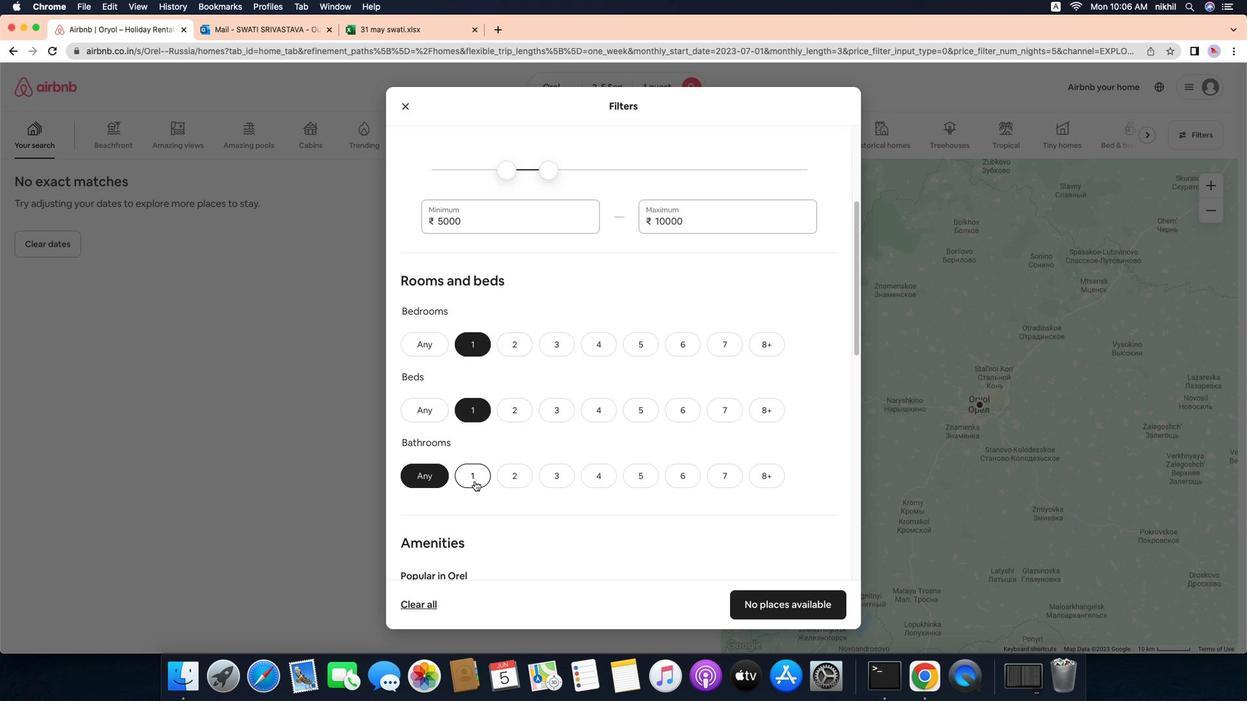 
Action: Mouse moved to (585, 283)
Screenshot: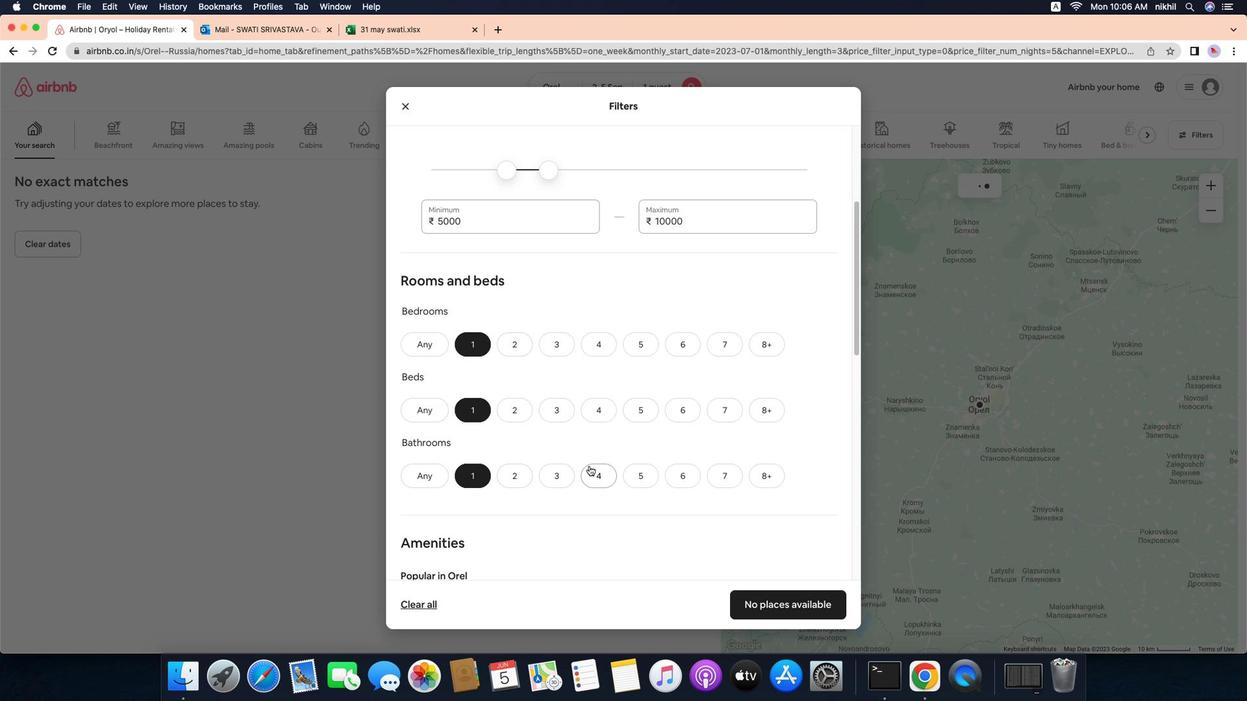 
Action: Mouse scrolled (585, 283) with delta (-16, 51)
Screenshot: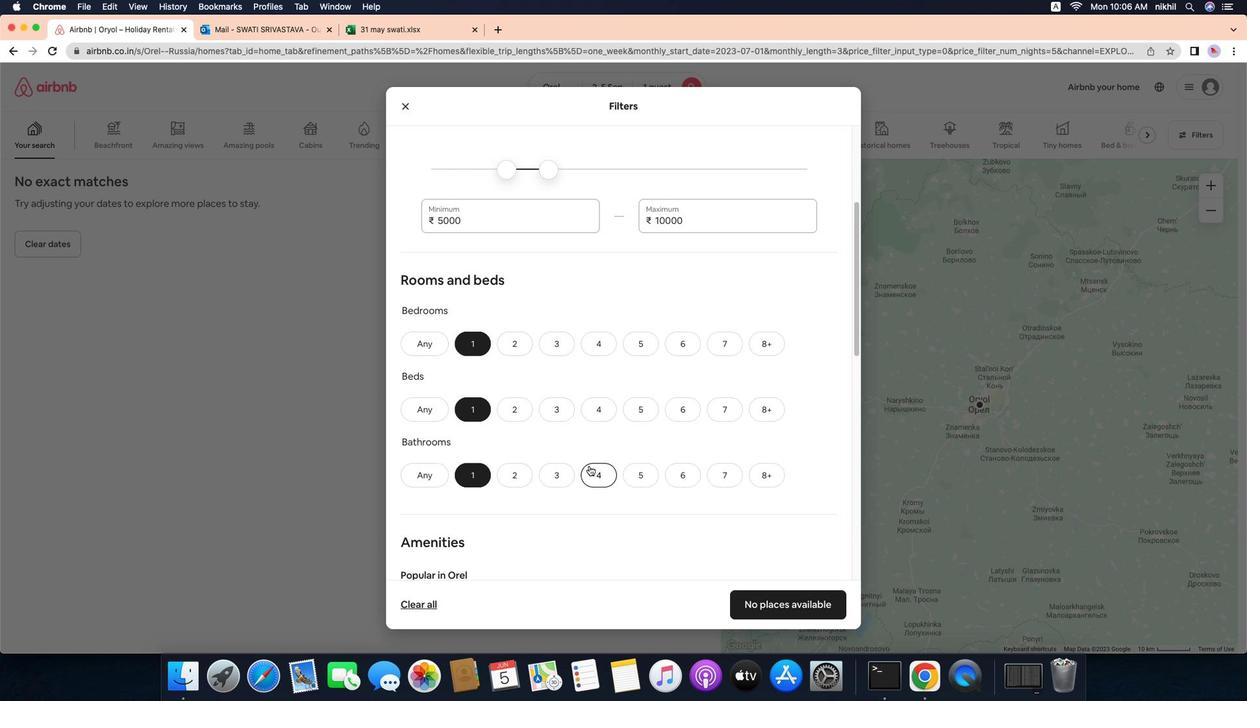 
Action: Mouse scrolled (585, 283) with delta (-16, 51)
Screenshot: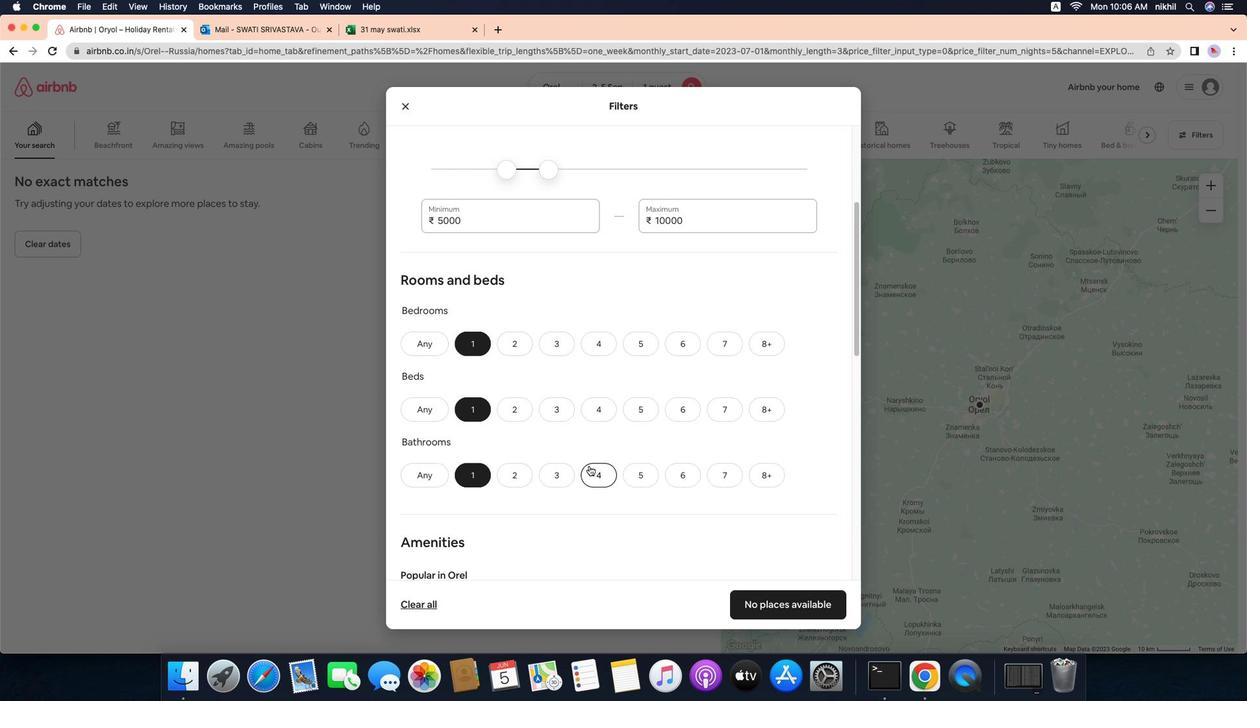 
Action: Mouse scrolled (585, 283) with delta (-16, 51)
Screenshot: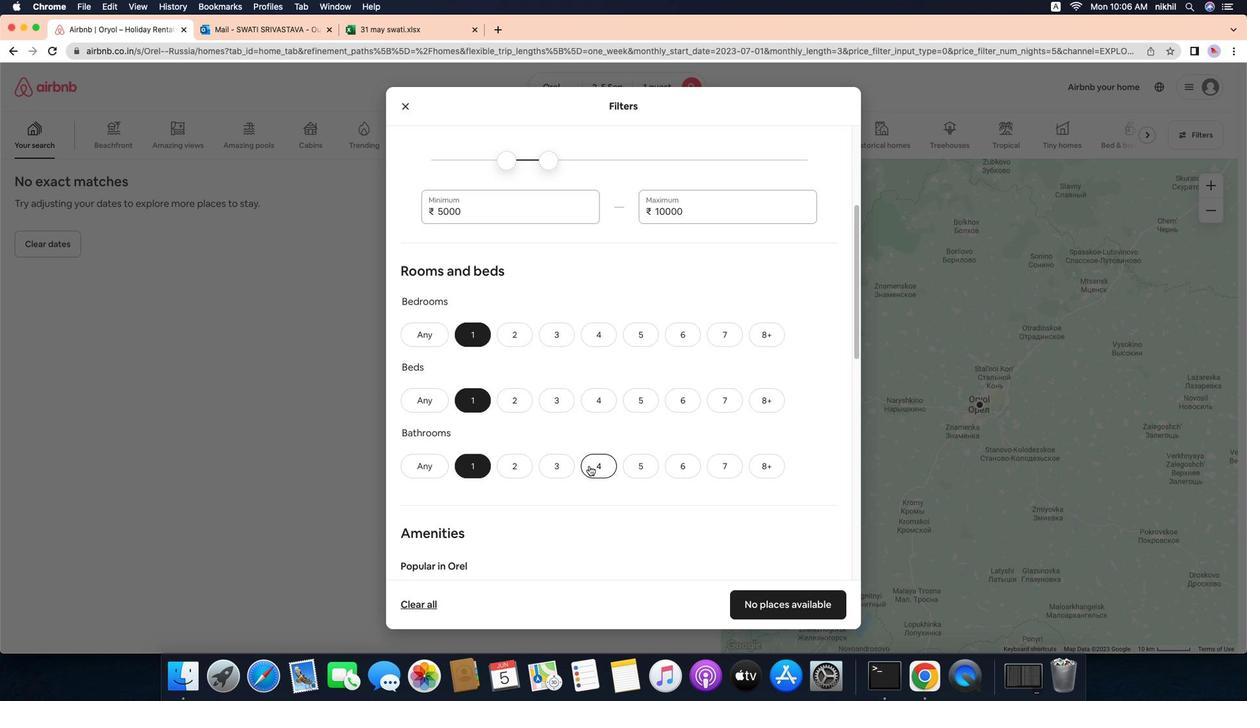 
Action: Mouse scrolled (585, 283) with delta (-16, 51)
Screenshot: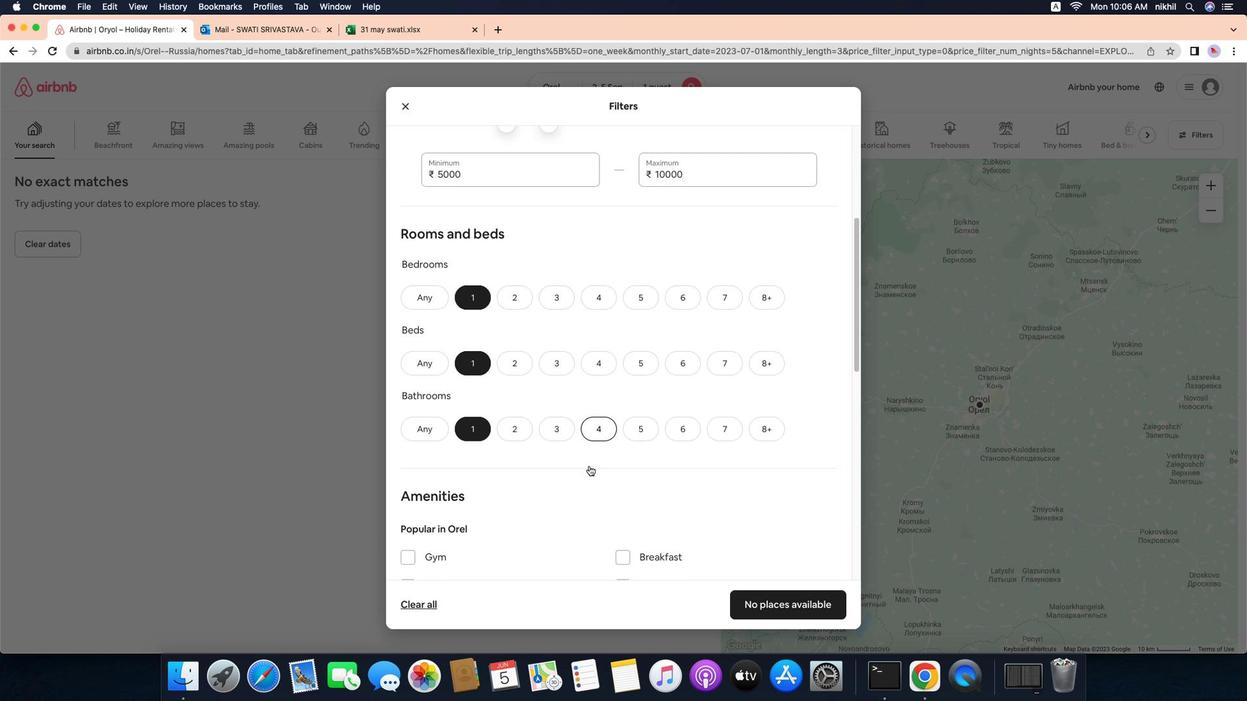 
Action: Mouse scrolled (585, 283) with delta (-16, 51)
Screenshot: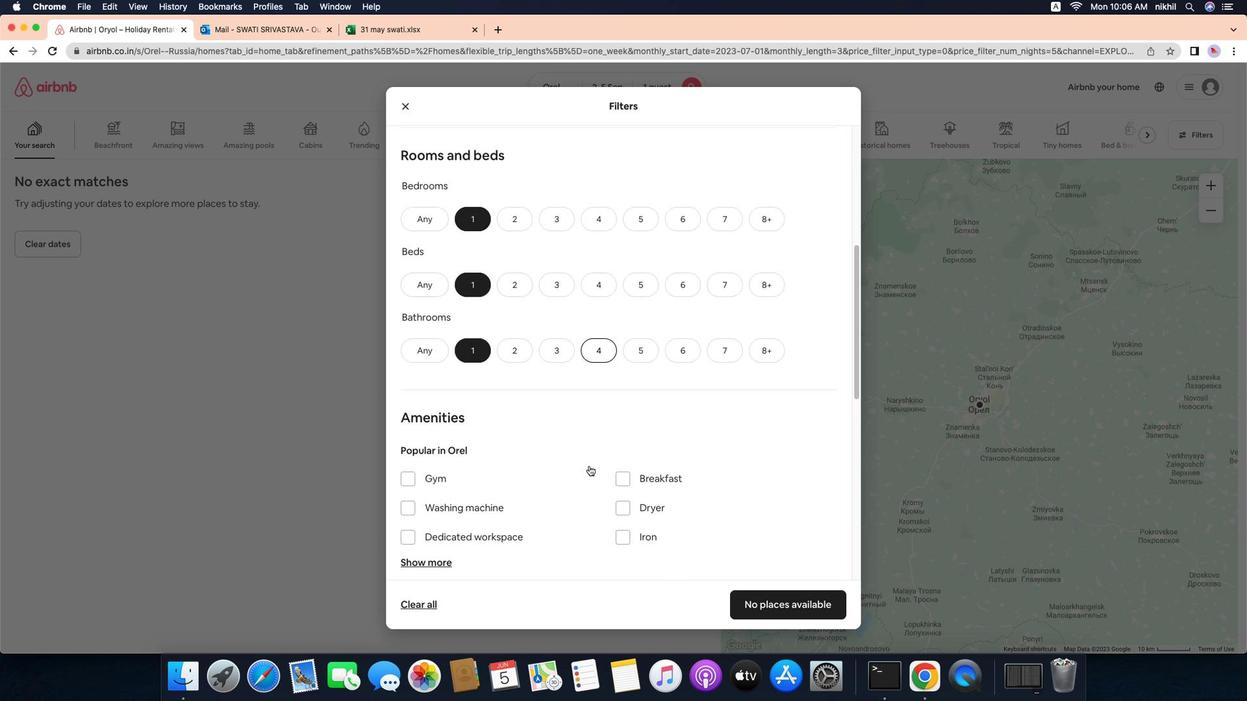
Action: Mouse moved to (567, 266)
Screenshot: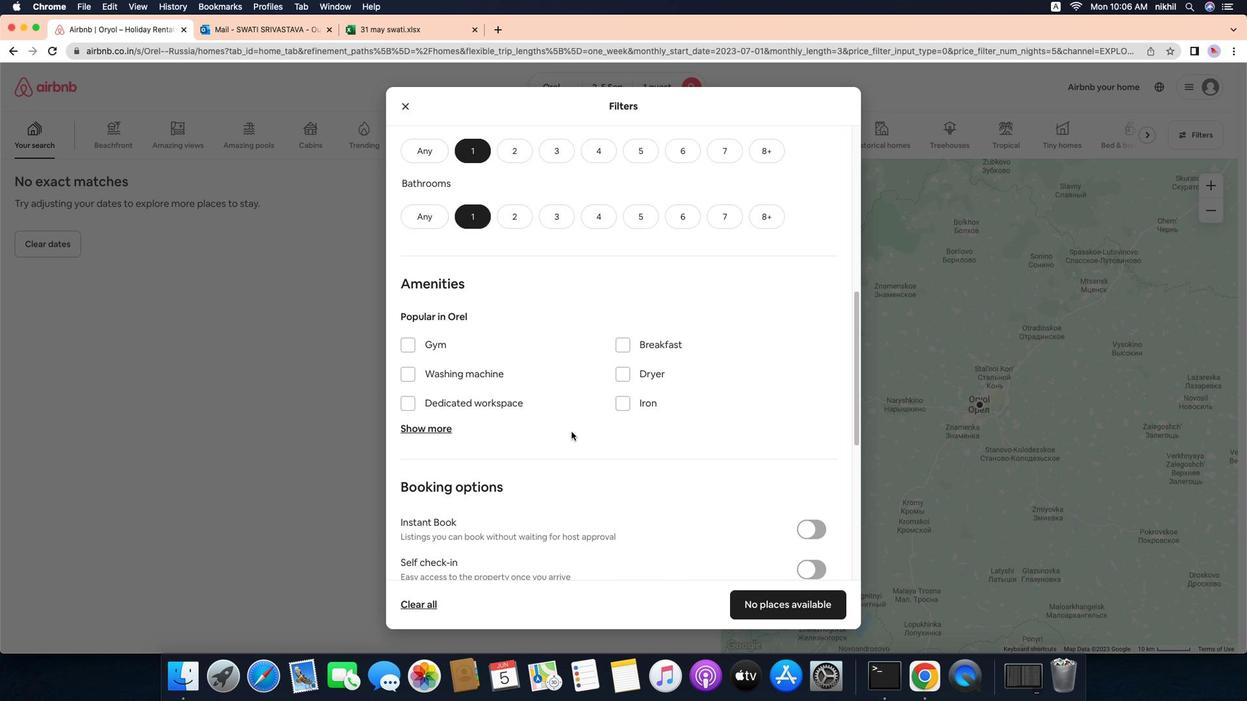 
Action: Mouse scrolled (567, 266) with delta (-16, 51)
Screenshot: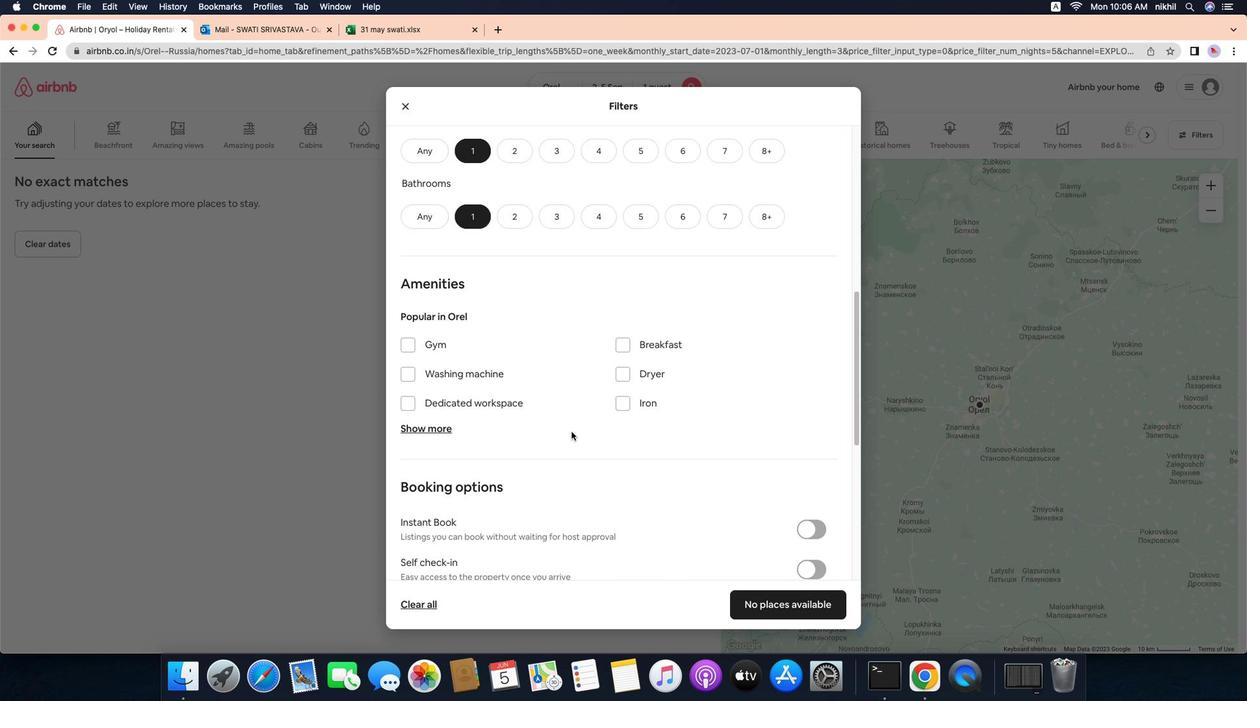 
Action: Mouse moved to (807, 333)
Screenshot: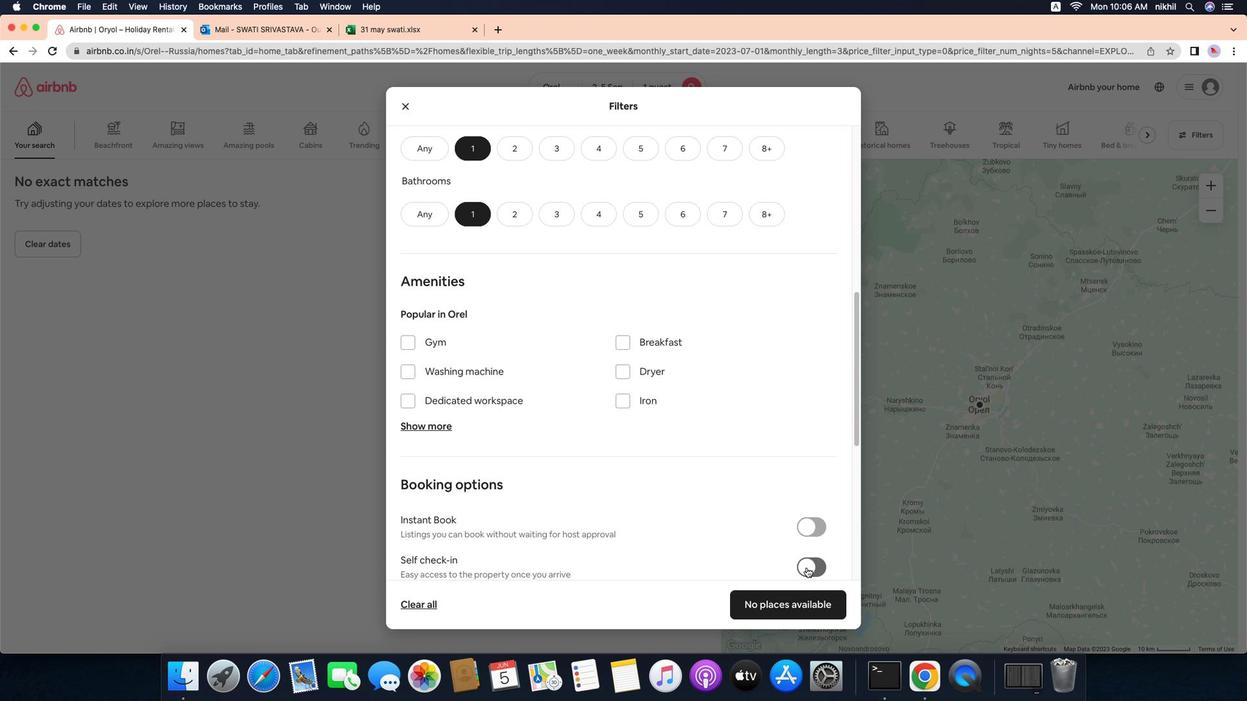 
Action: Mouse pressed left at (807, 333)
Screenshot: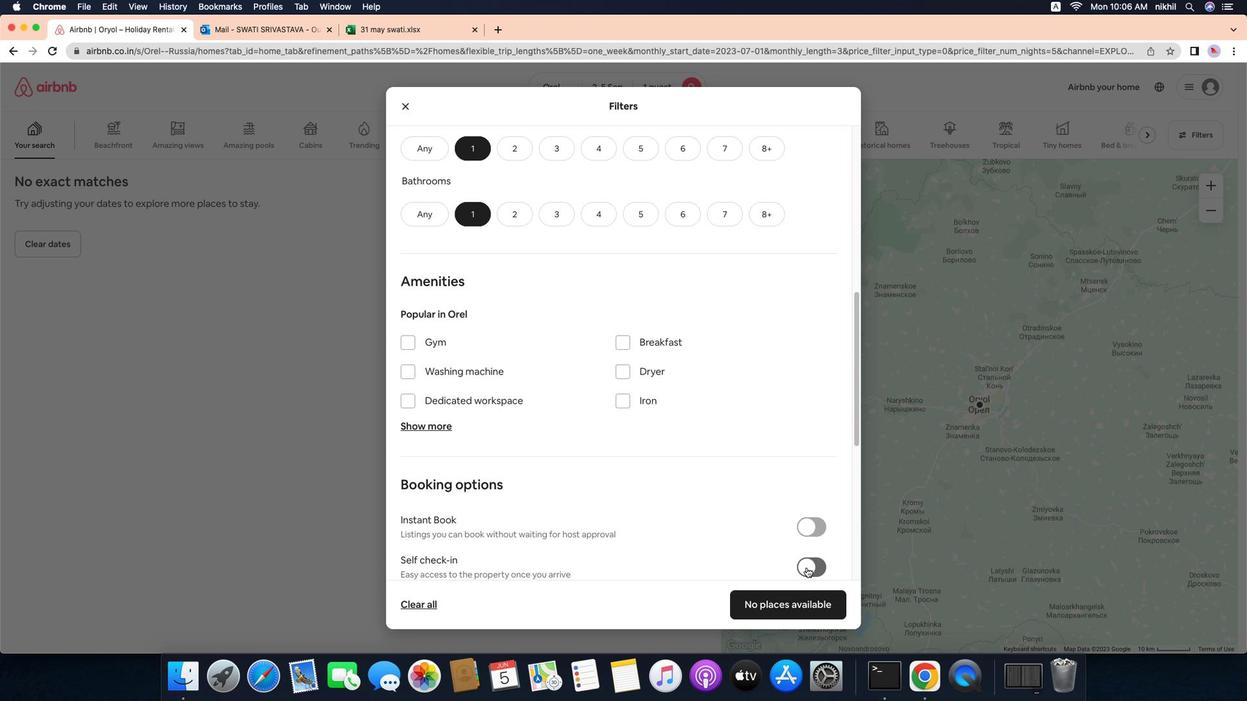 
Action: Mouse moved to (704, 307)
Screenshot: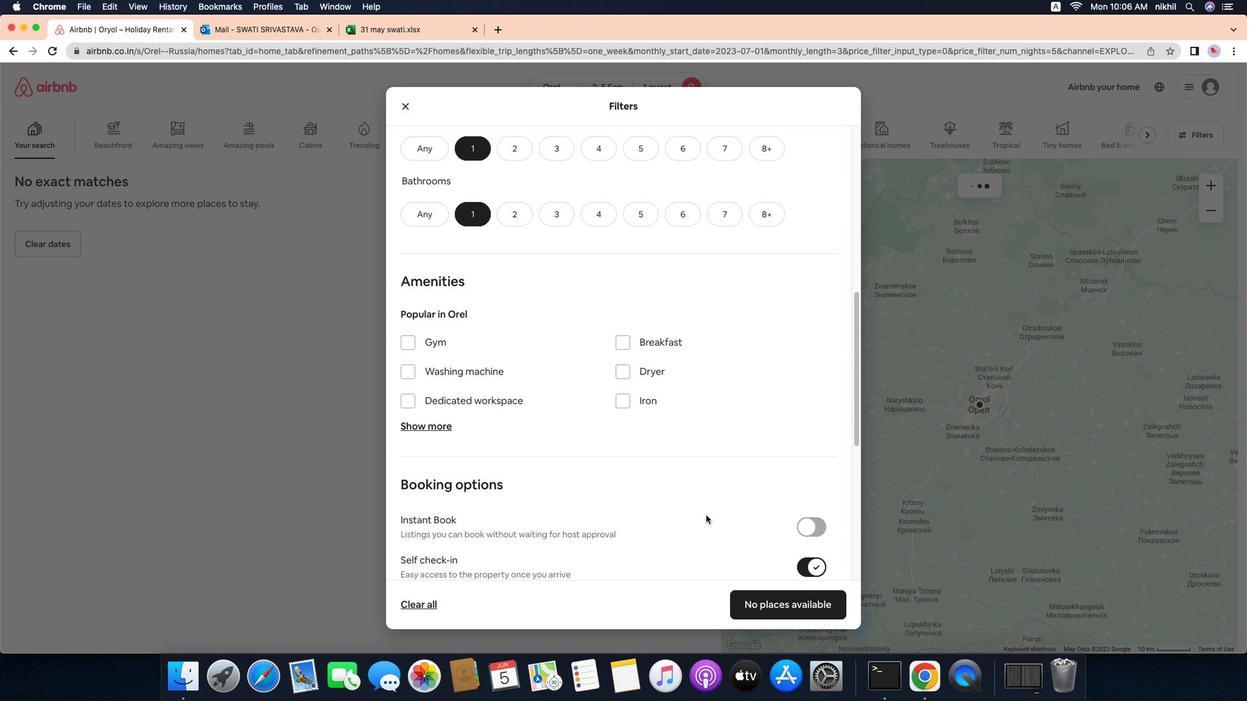
Action: Mouse scrolled (704, 307) with delta (-16, 51)
Screenshot: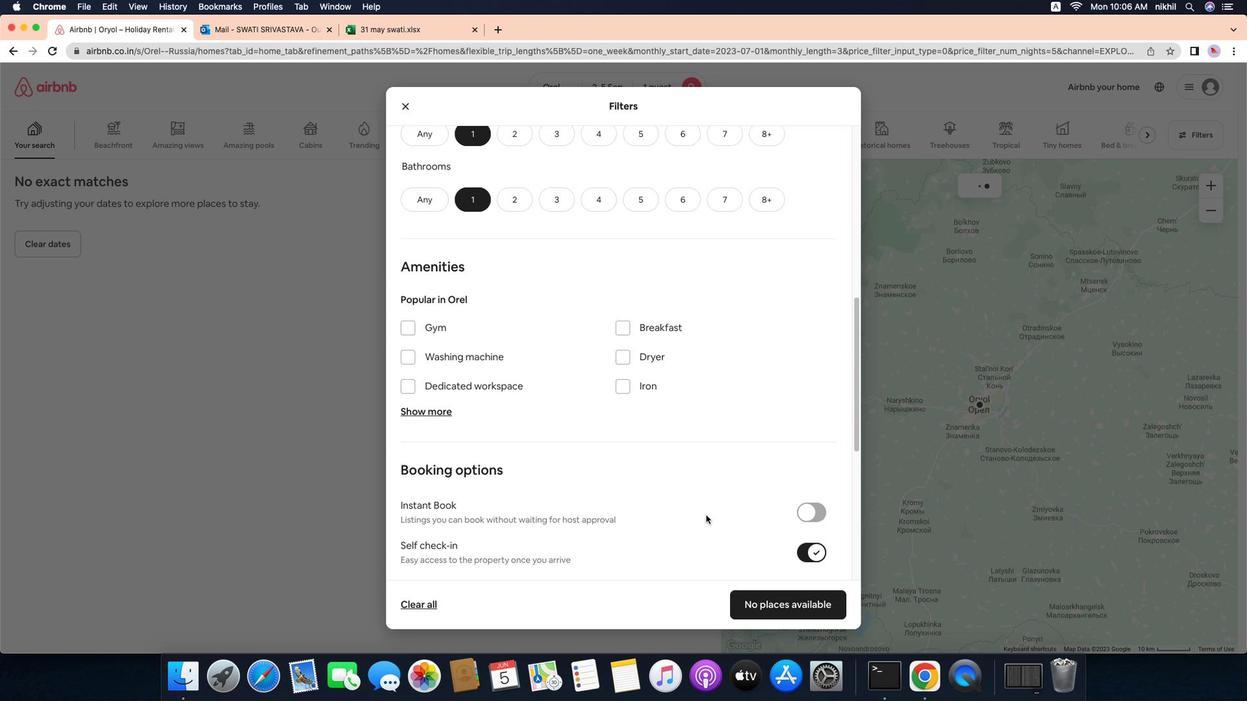 
Action: Mouse scrolled (704, 307) with delta (-16, 51)
Screenshot: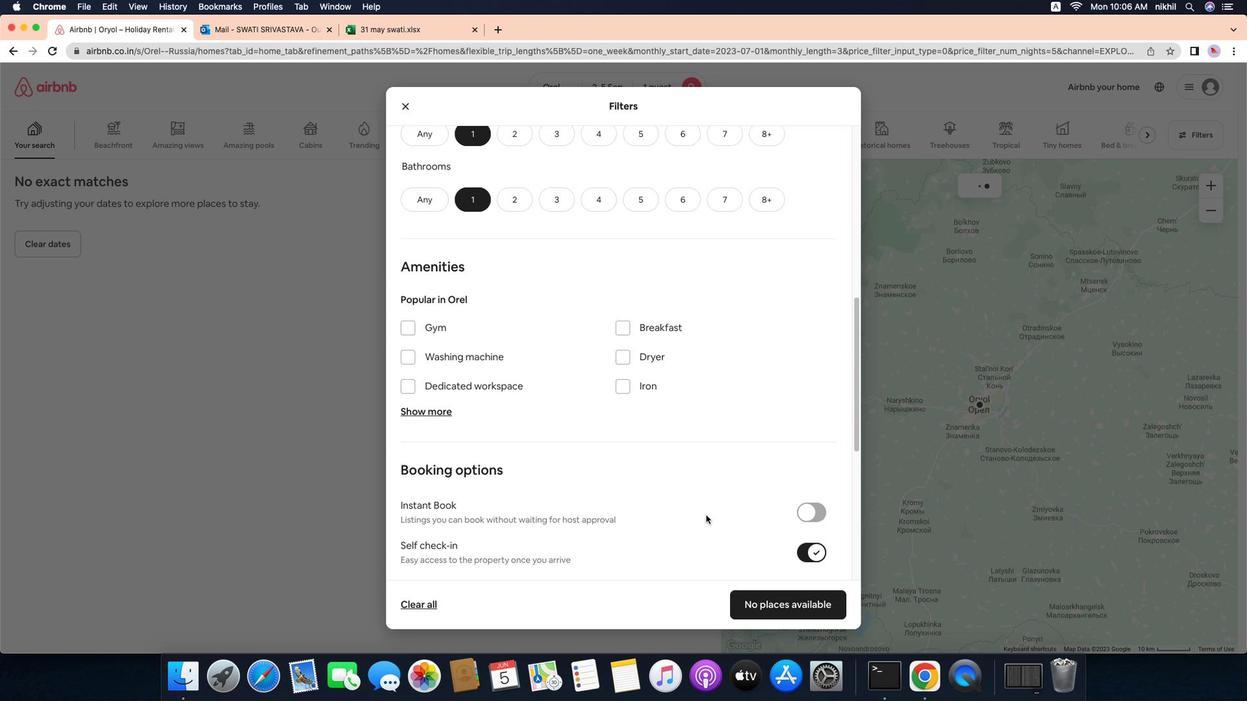 
Action: Mouse scrolled (704, 307) with delta (-16, 51)
Screenshot: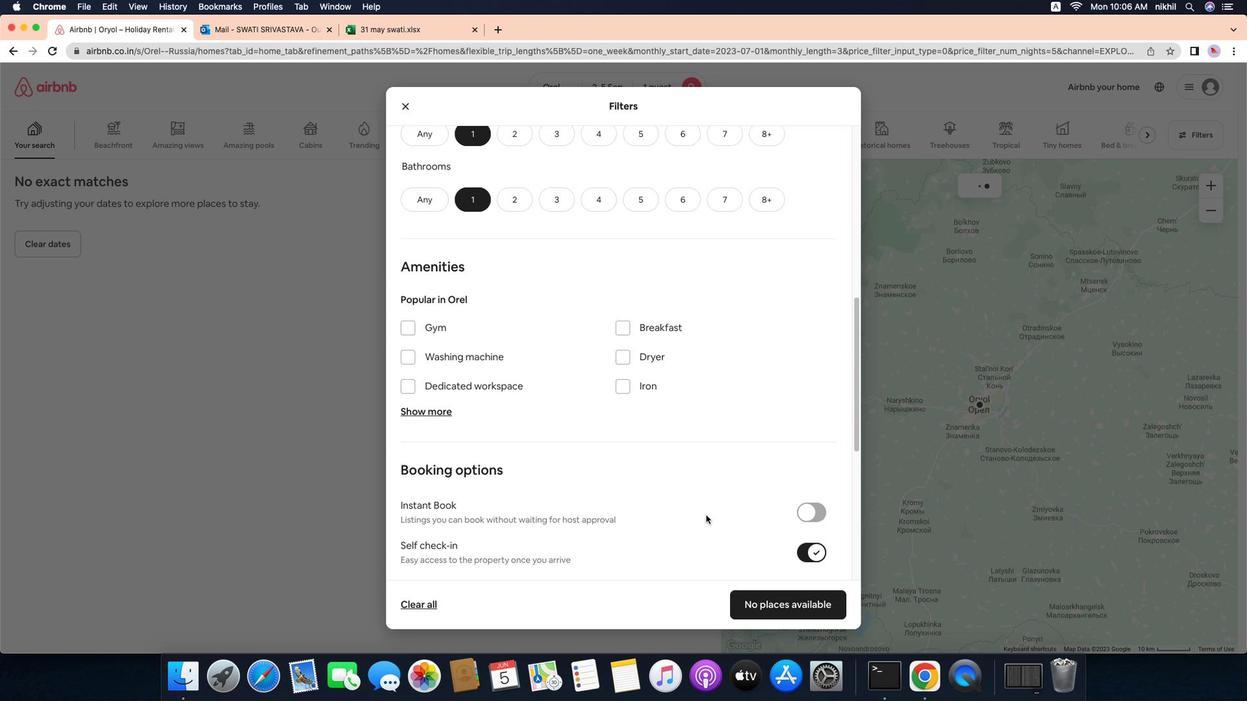 
Action: Mouse scrolled (704, 307) with delta (-16, 50)
Screenshot: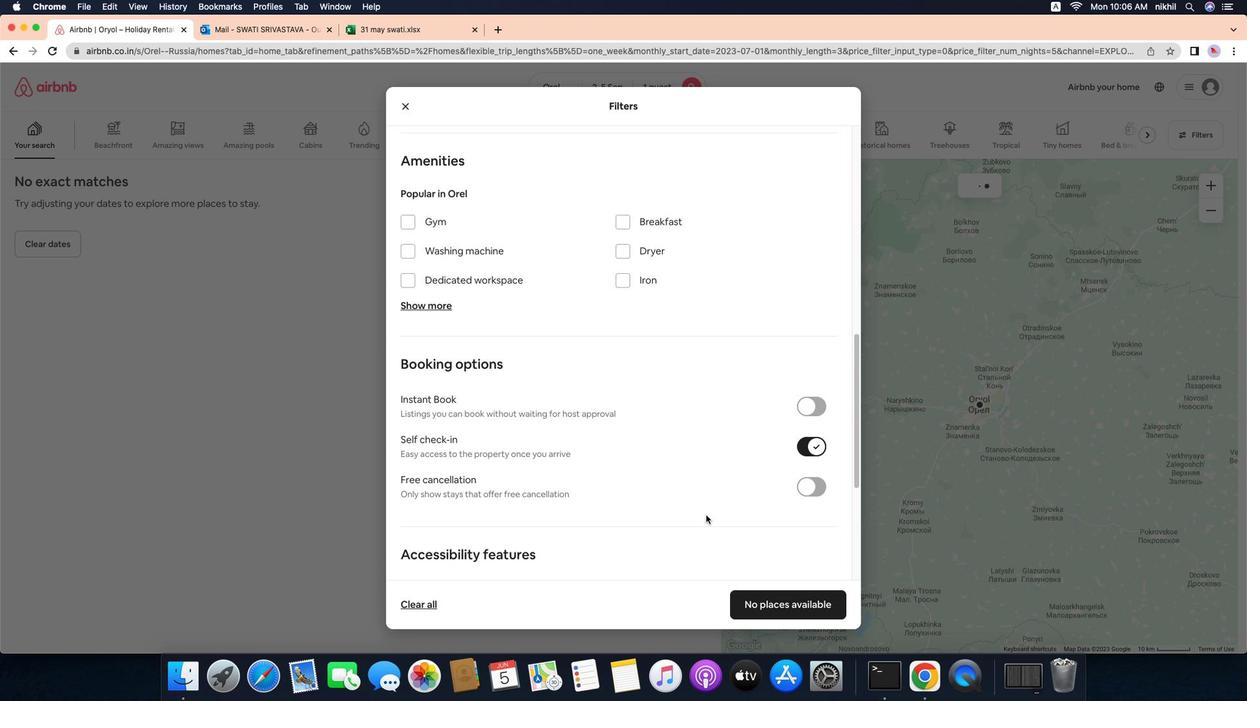 
Action: Mouse scrolled (704, 307) with delta (-16, 50)
Screenshot: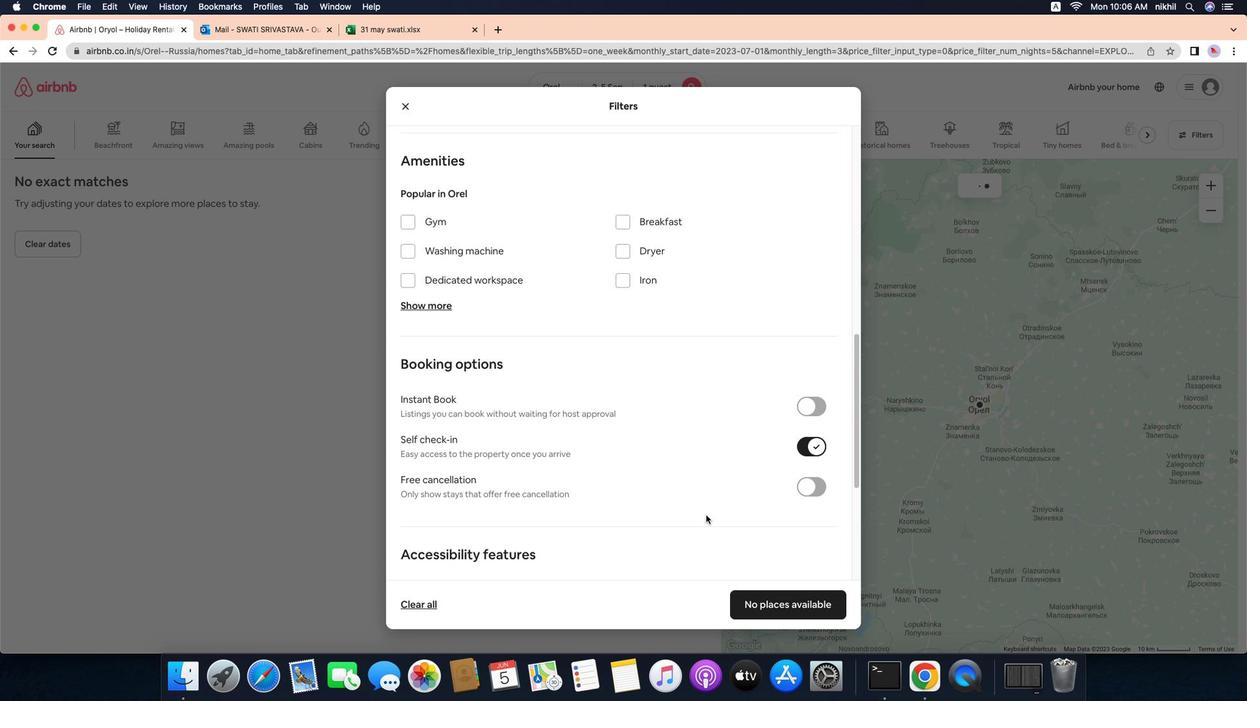 
Action: Mouse scrolled (704, 307) with delta (-16, 50)
Screenshot: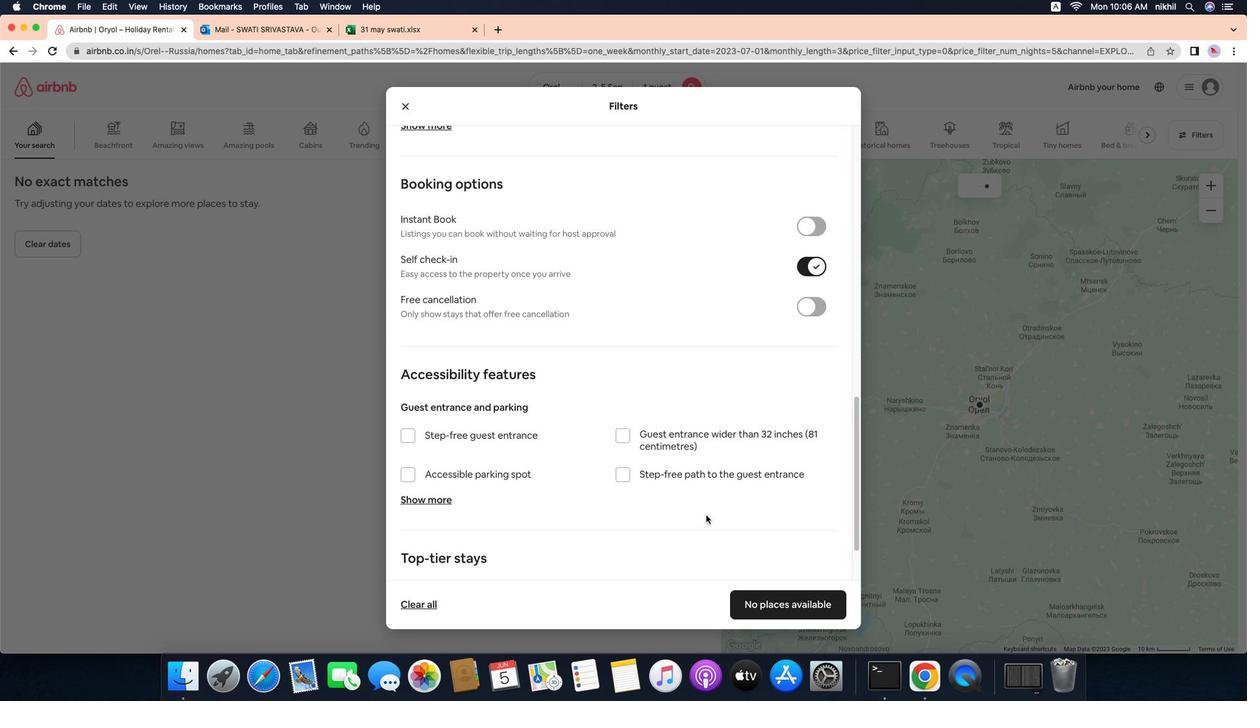 
Action: Mouse scrolled (704, 307) with delta (-16, 51)
Screenshot: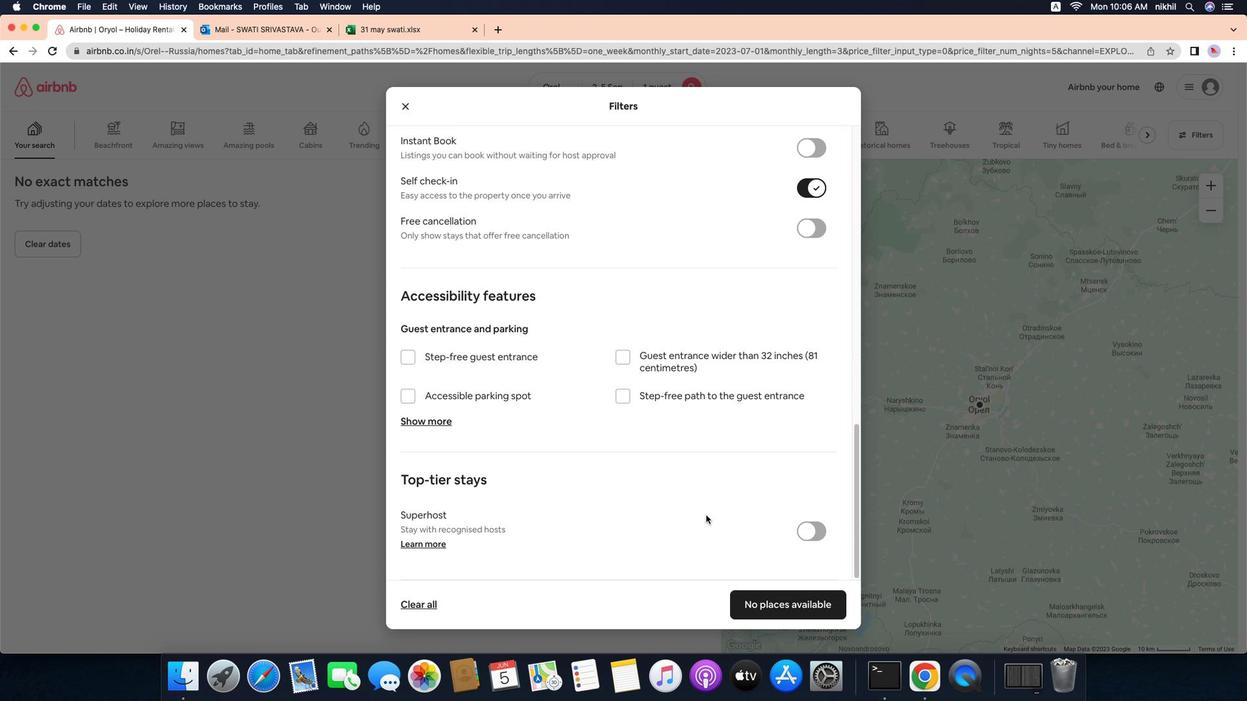
Action: Mouse scrolled (704, 307) with delta (-16, 51)
Screenshot: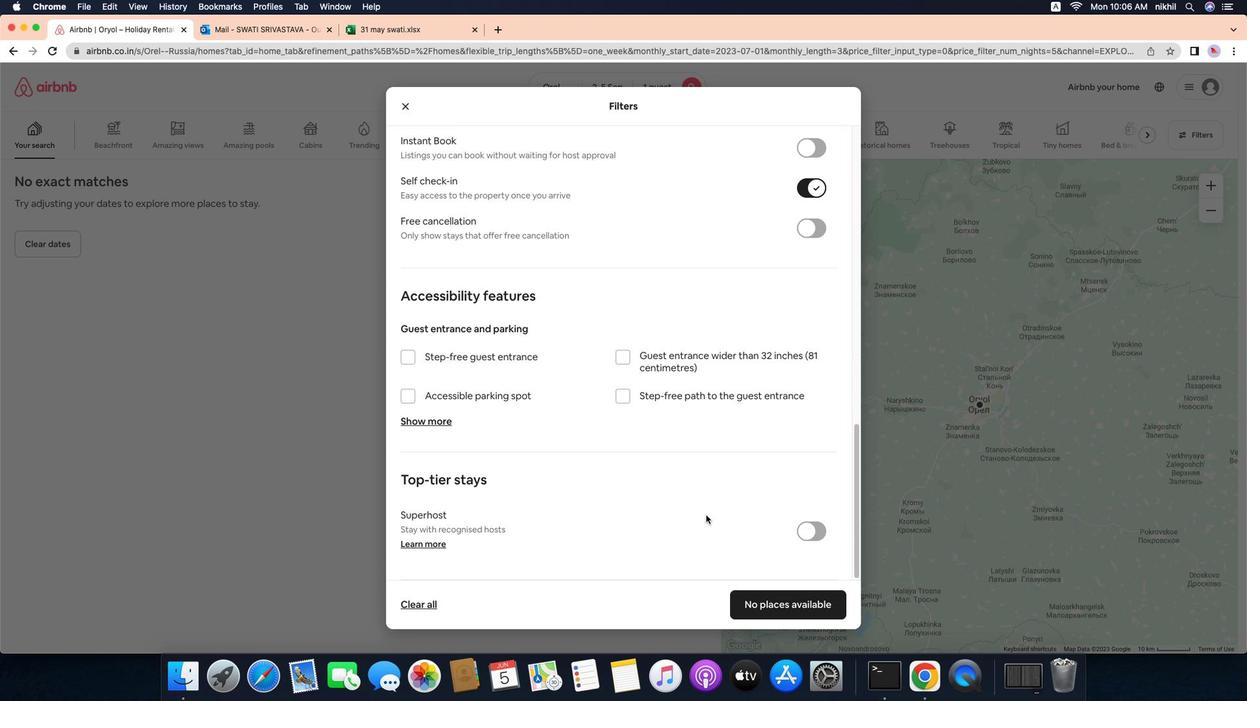 
Action: Mouse scrolled (704, 307) with delta (-16, 51)
Screenshot: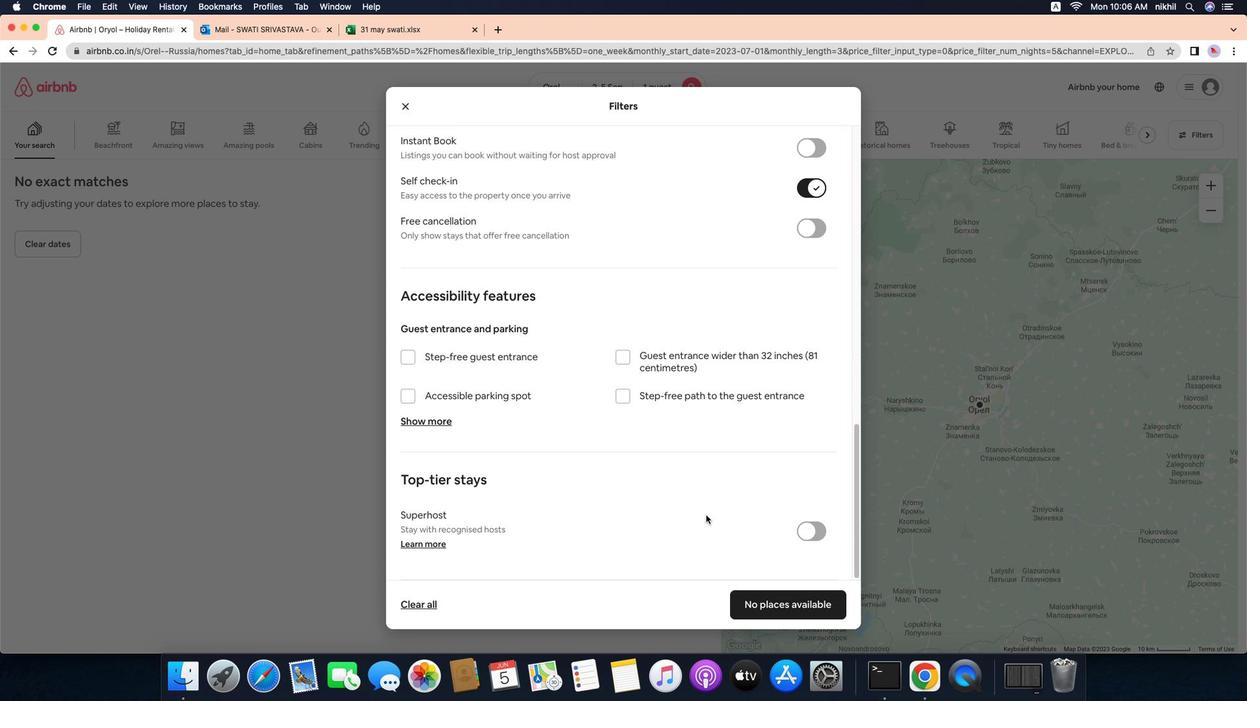 
Action: Mouse scrolled (704, 307) with delta (-16, 50)
Screenshot: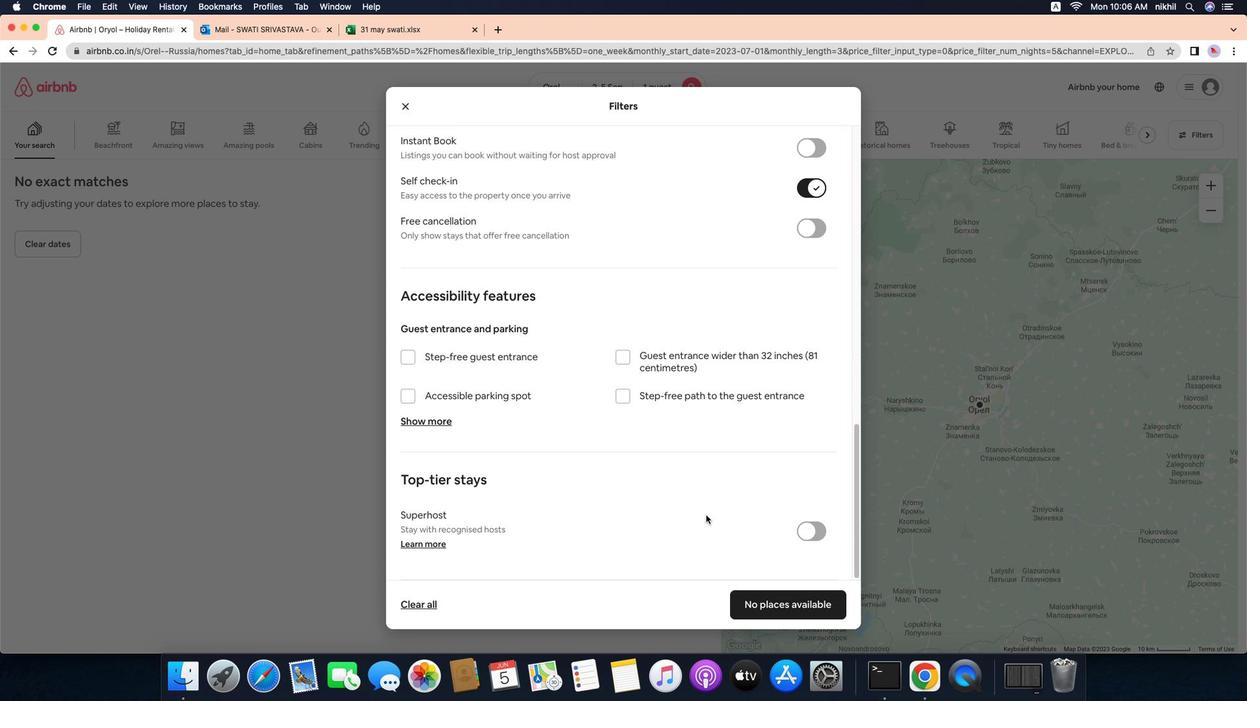 
Action: Mouse scrolled (704, 307) with delta (-16, 50)
Screenshot: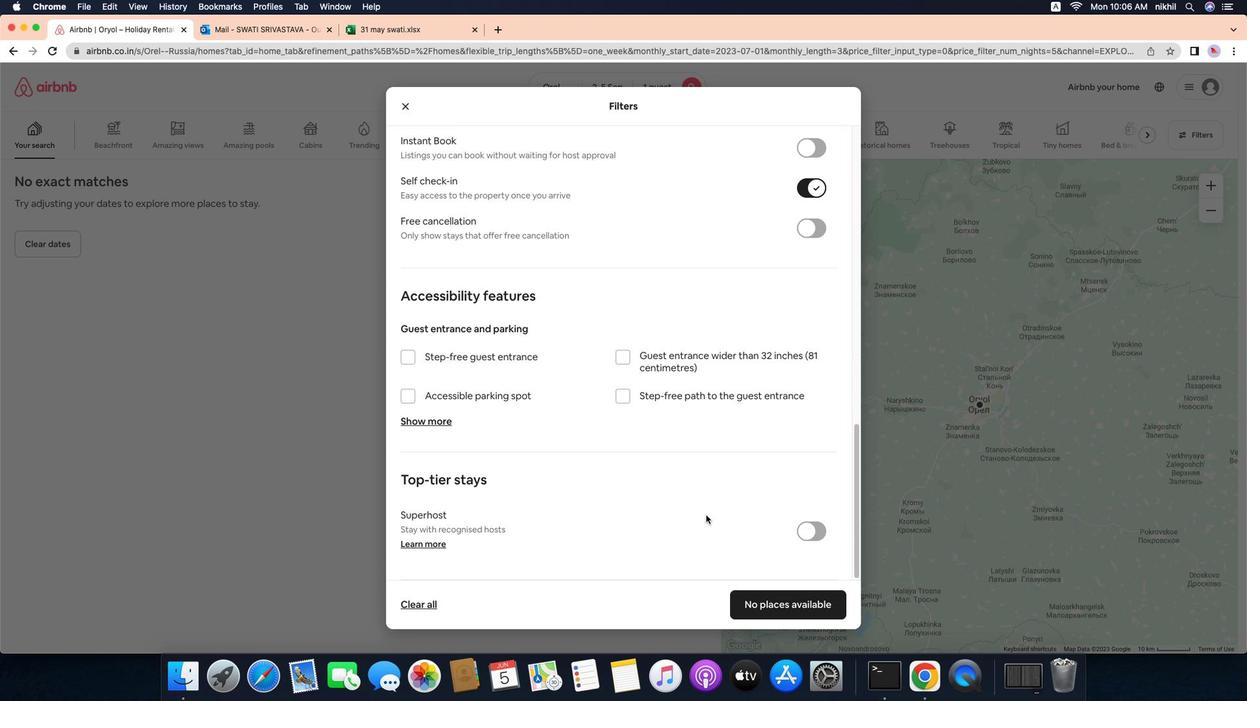 
Action: Mouse moved to (771, 355)
Screenshot: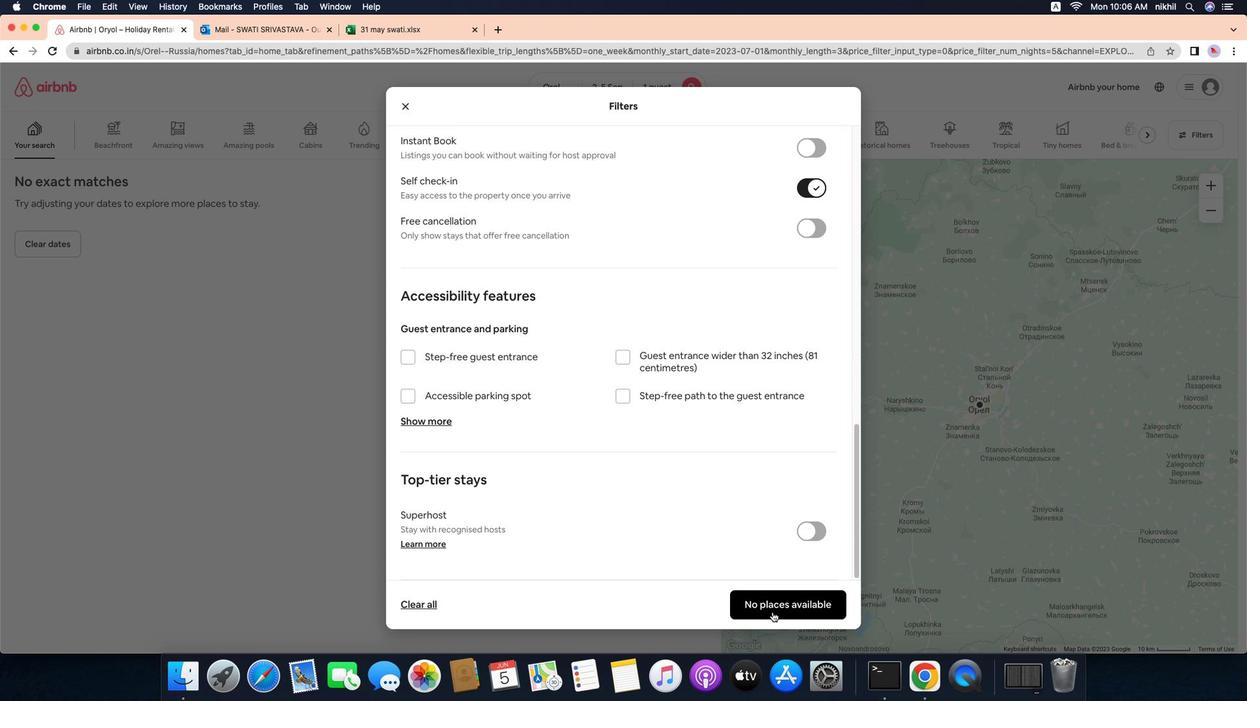 
Action: Mouse pressed left at (771, 355)
Screenshot: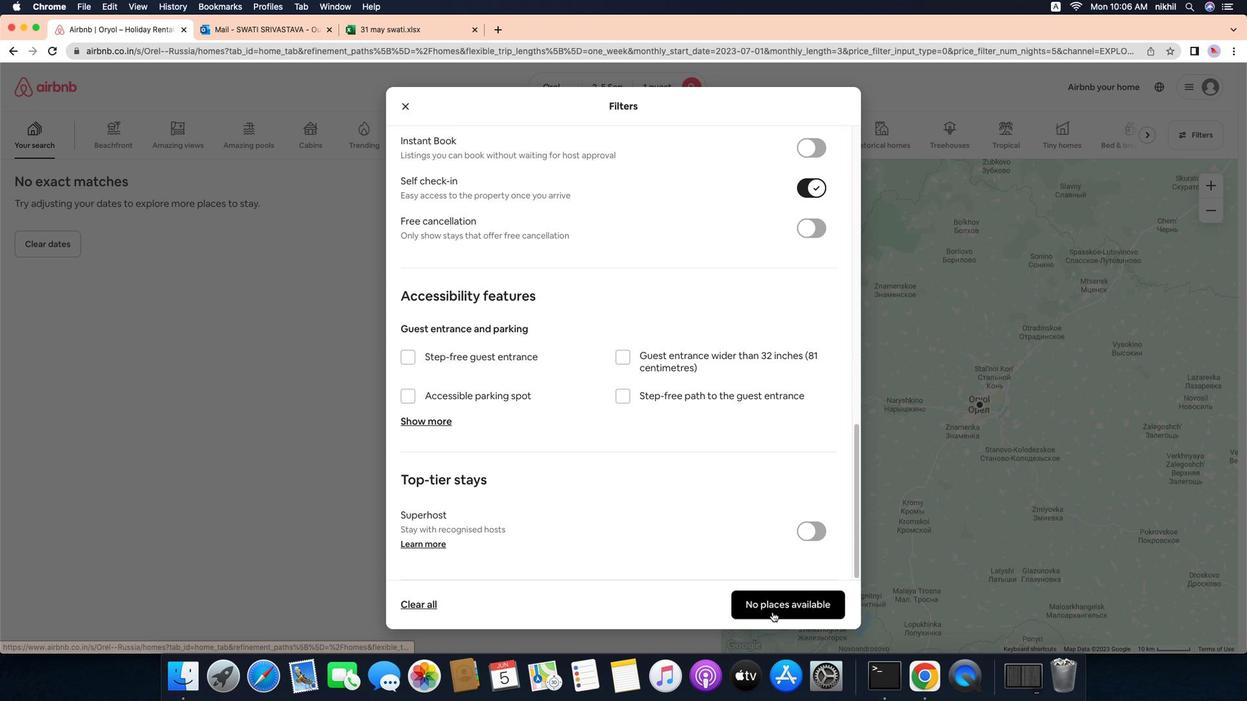 
Action: Mouse moved to (512, 173)
Screenshot: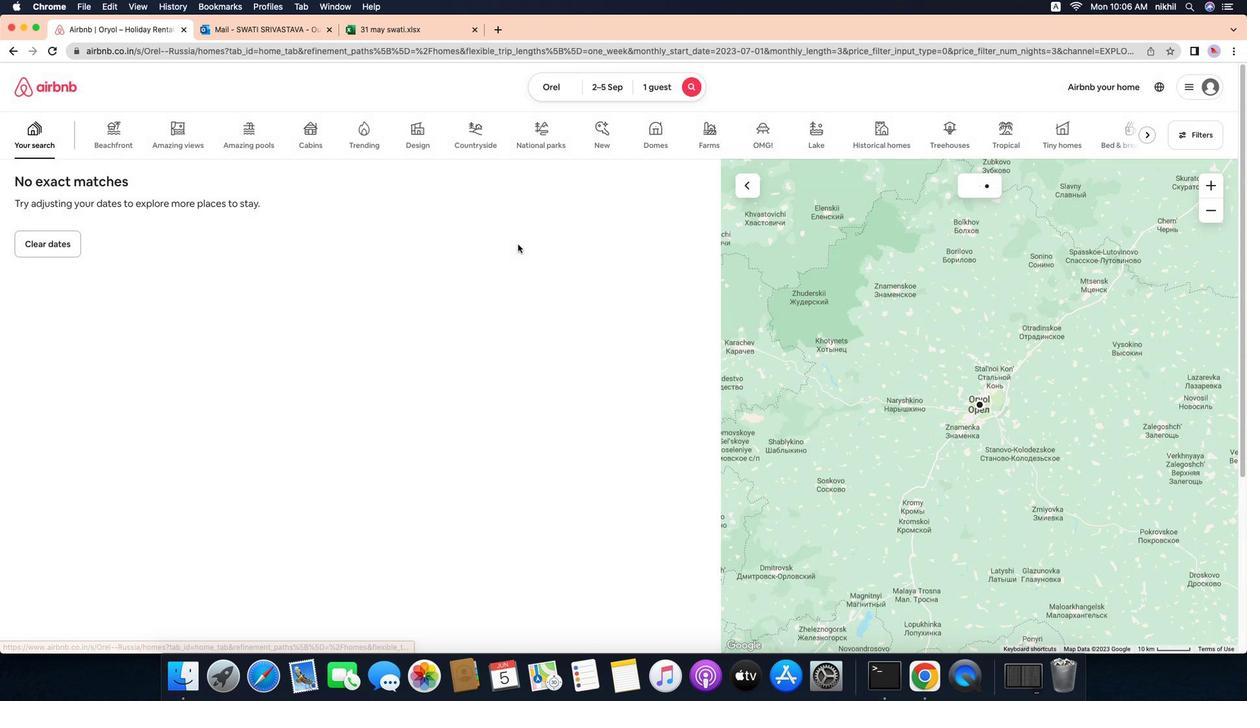 
